 Task: Find connections with filter location Wittstock with filter topic #linkedinnetworkingwith filter profile language French with filter current company Gameloft with filter school Medi-Caps University with filter industry Writing and Editing with filter service category Life Insurance with filter keywords title Medical Laboratory Tech
Action: Mouse moved to (472, 71)
Screenshot: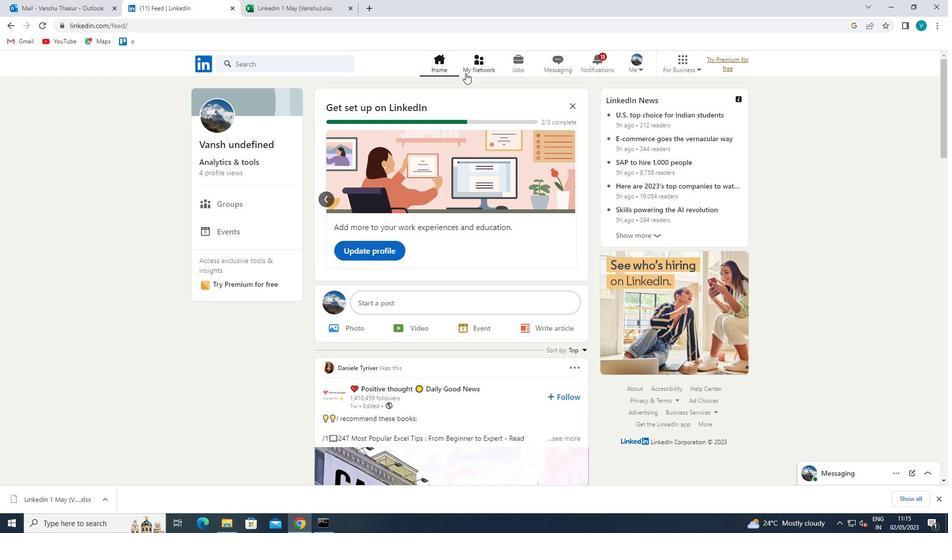 
Action: Mouse pressed left at (472, 71)
Screenshot: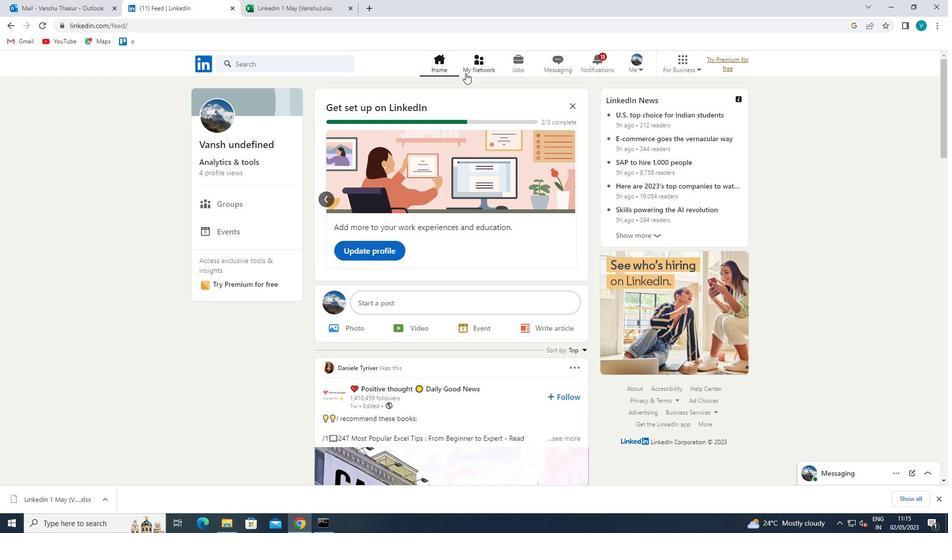 
Action: Mouse moved to (476, 65)
Screenshot: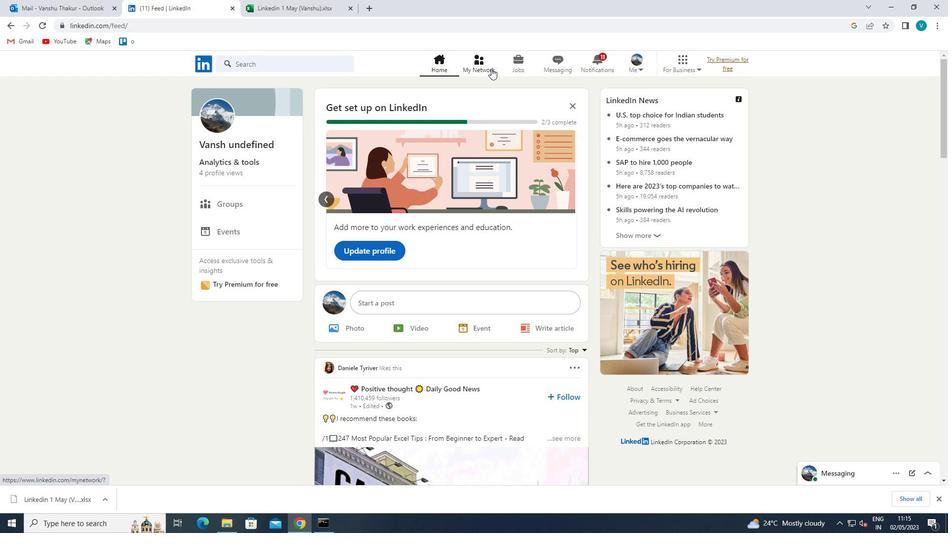 
Action: Mouse pressed left at (476, 65)
Screenshot: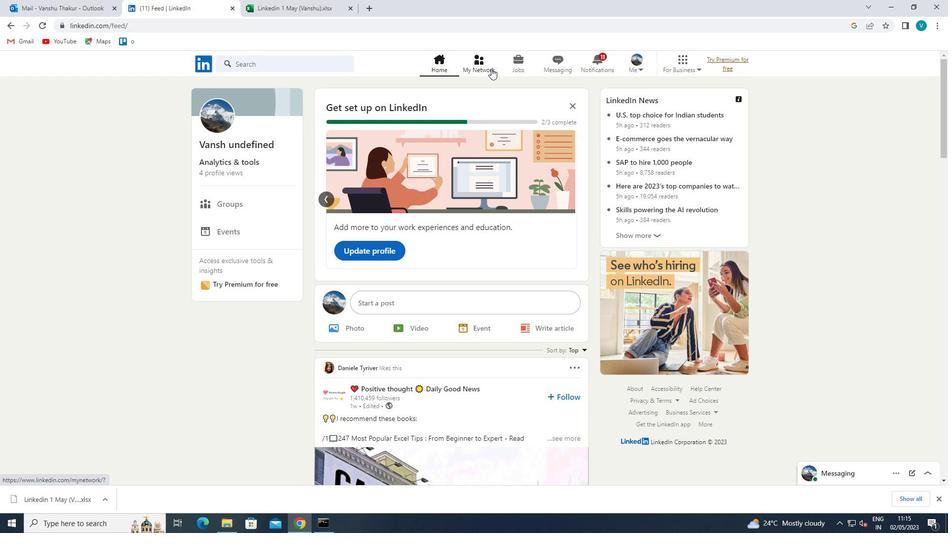 
Action: Mouse moved to (281, 126)
Screenshot: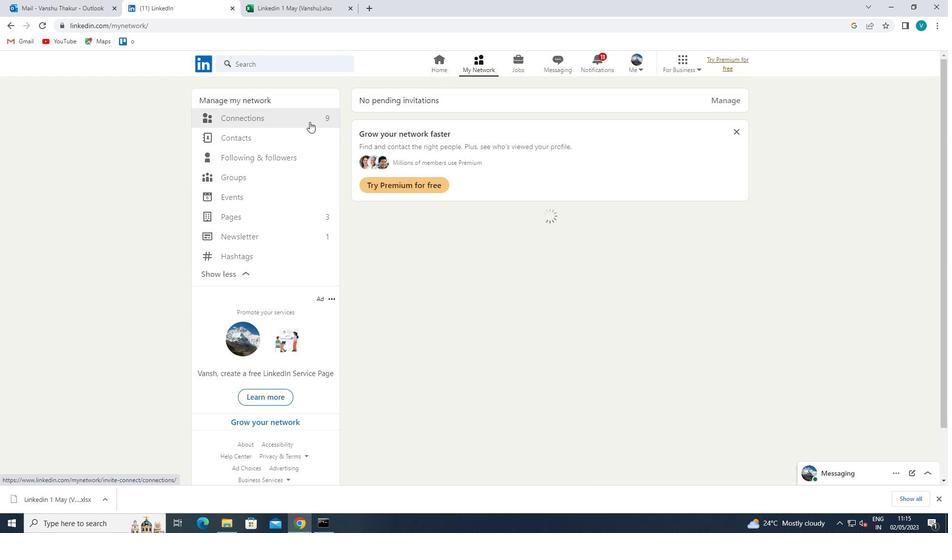 
Action: Mouse pressed left at (281, 126)
Screenshot: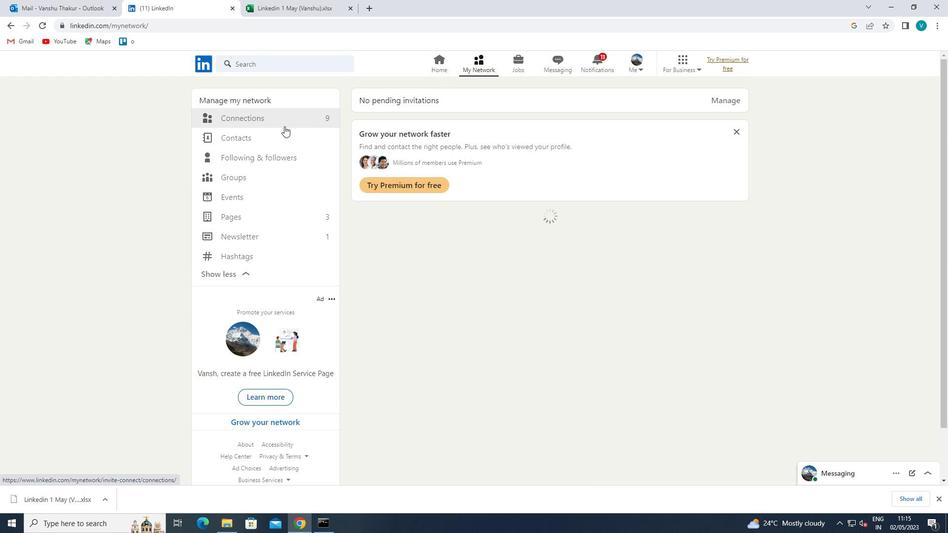 
Action: Mouse moved to (305, 114)
Screenshot: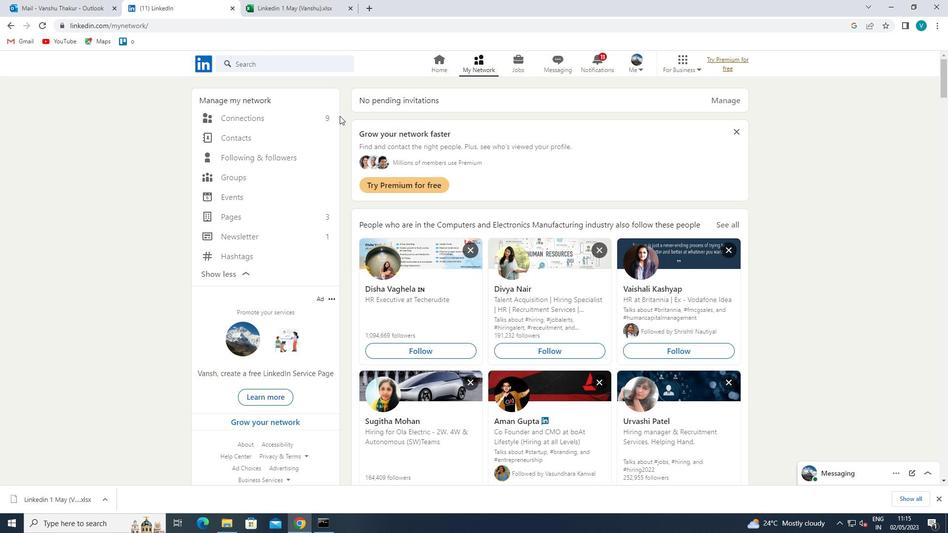 
Action: Mouse pressed left at (305, 114)
Screenshot: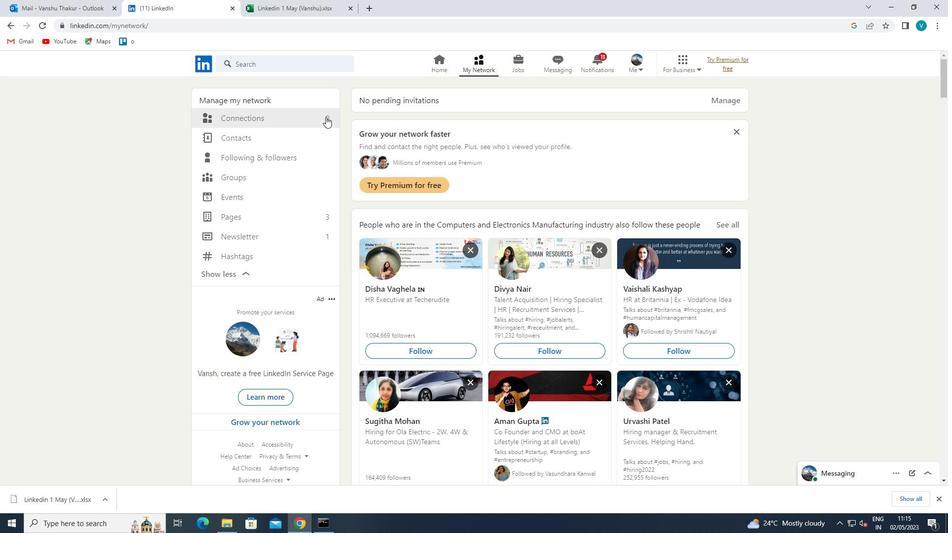 
Action: Mouse moved to (566, 114)
Screenshot: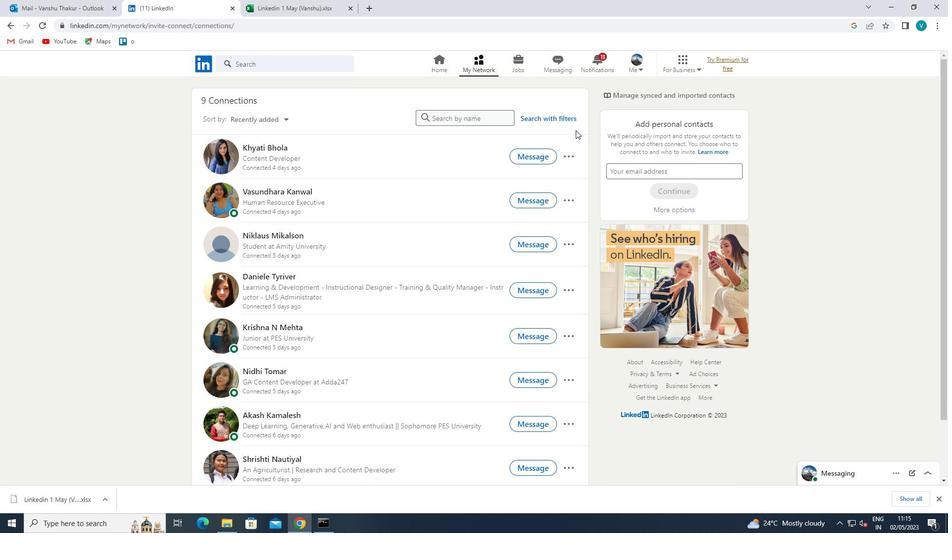 
Action: Mouse pressed left at (566, 114)
Screenshot: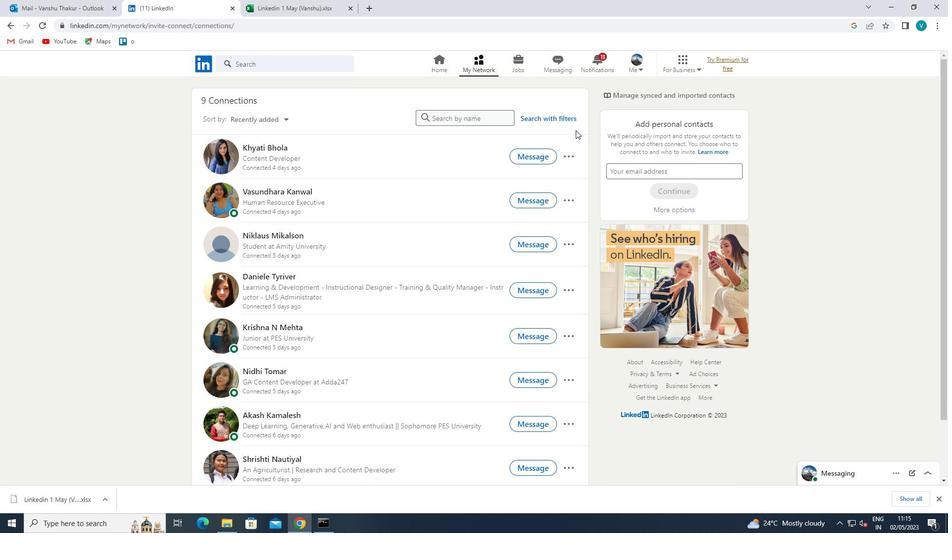 
Action: Mouse moved to (466, 90)
Screenshot: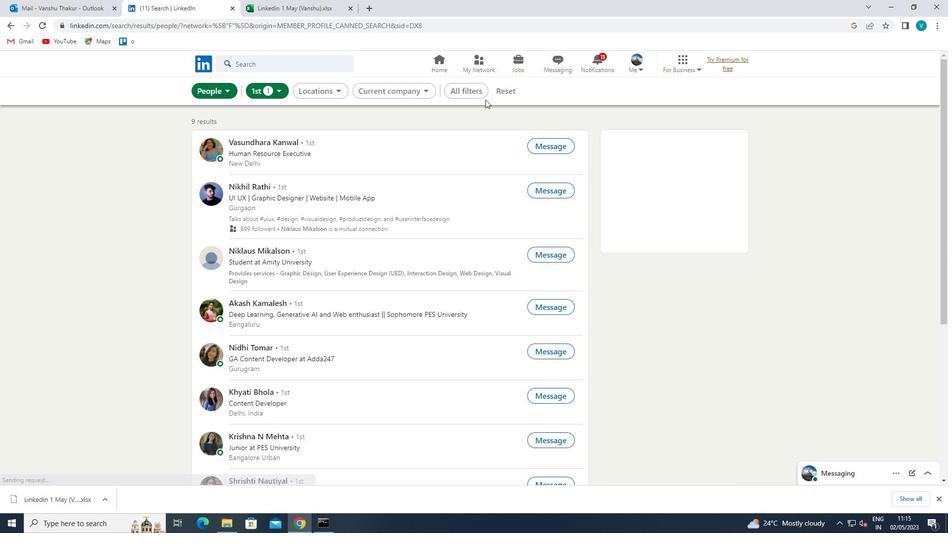 
Action: Mouse pressed left at (466, 90)
Screenshot: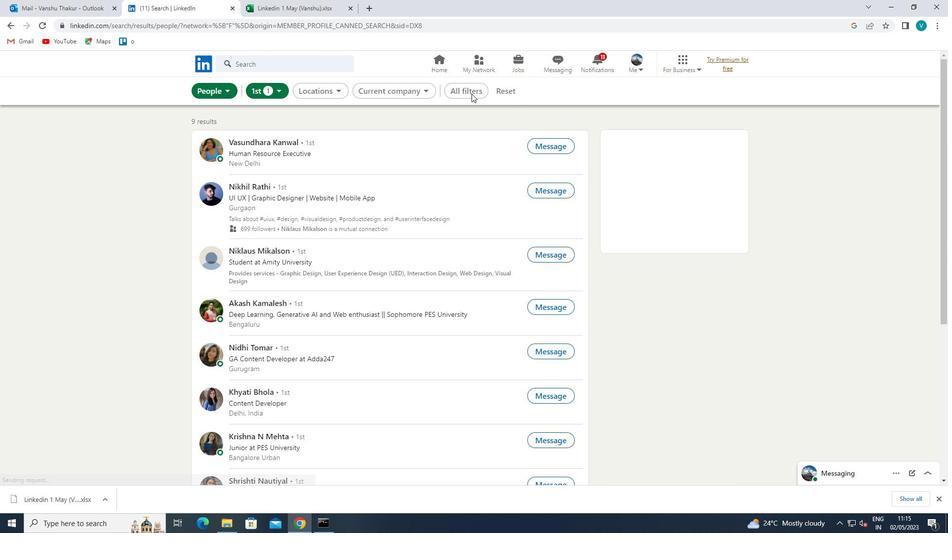 
Action: Mouse moved to (758, 198)
Screenshot: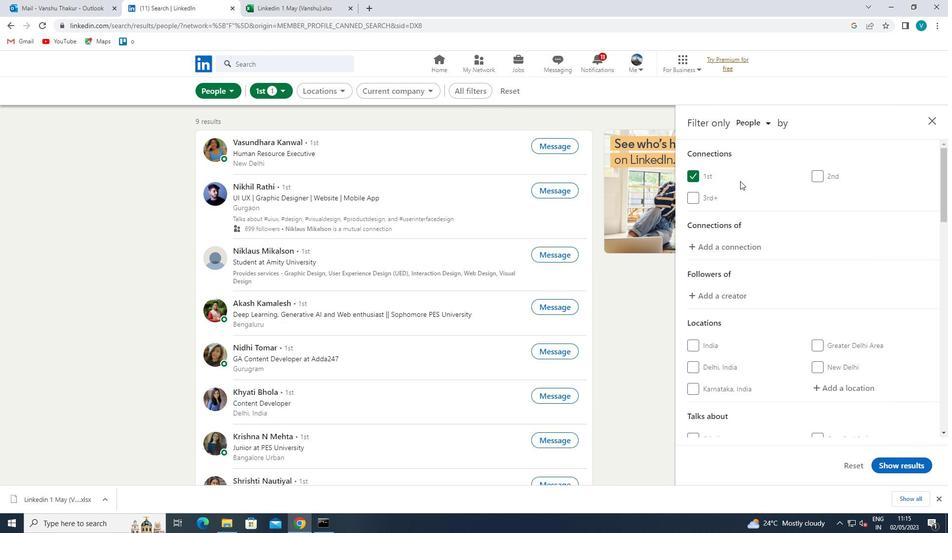 
Action: Mouse scrolled (758, 198) with delta (0, 0)
Screenshot: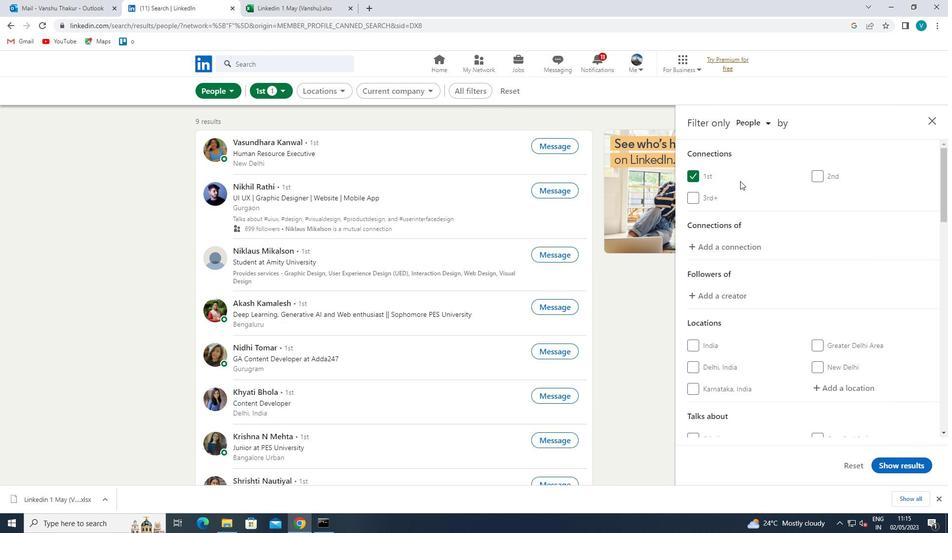
Action: Mouse moved to (761, 200)
Screenshot: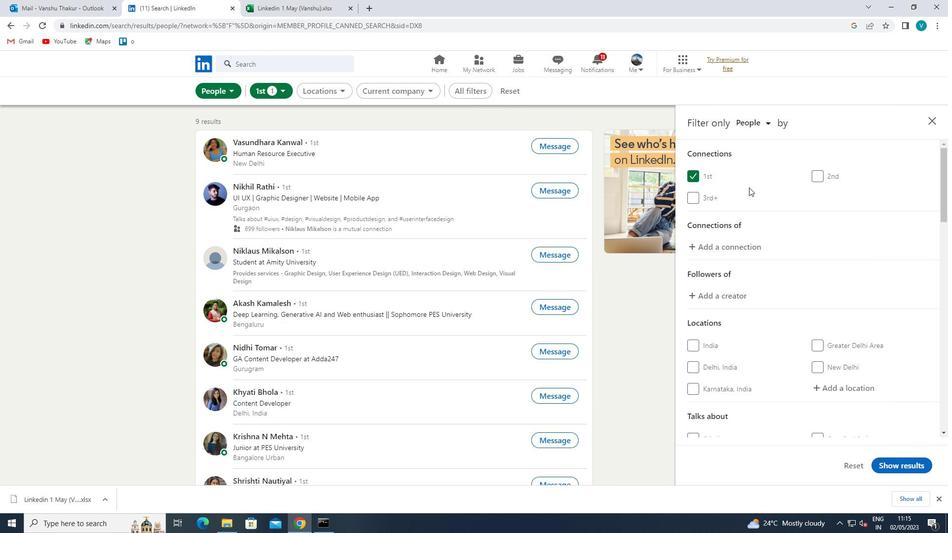 
Action: Mouse scrolled (761, 200) with delta (0, 0)
Screenshot: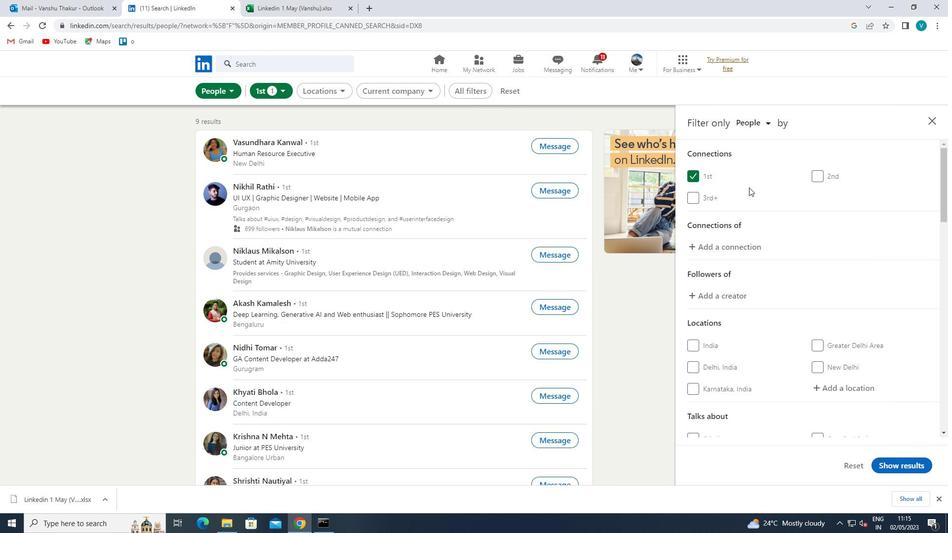 
Action: Mouse moved to (764, 202)
Screenshot: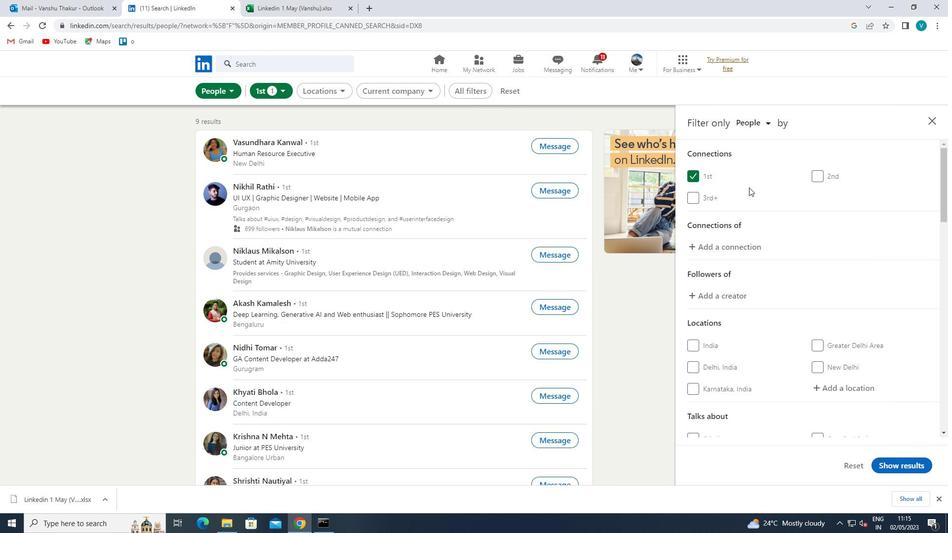 
Action: Mouse scrolled (764, 202) with delta (0, 0)
Screenshot: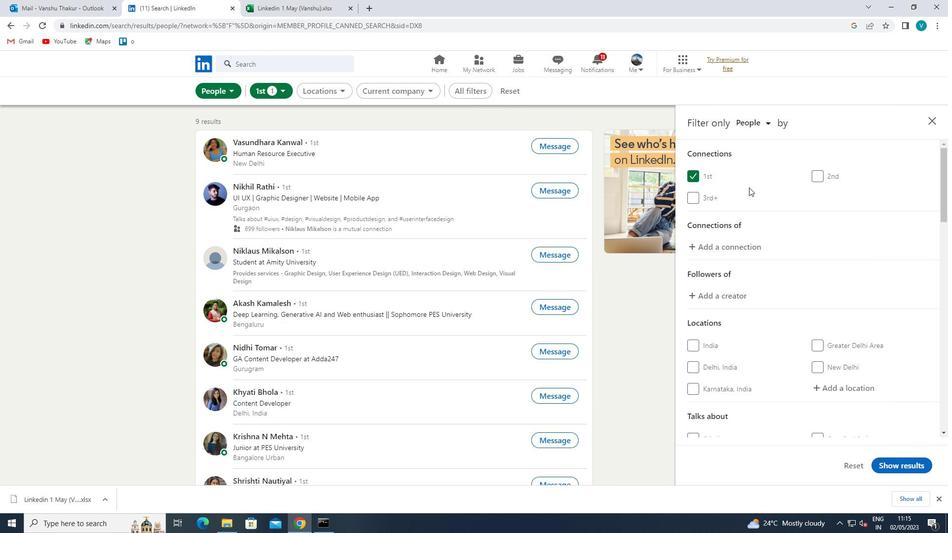 
Action: Mouse moved to (823, 239)
Screenshot: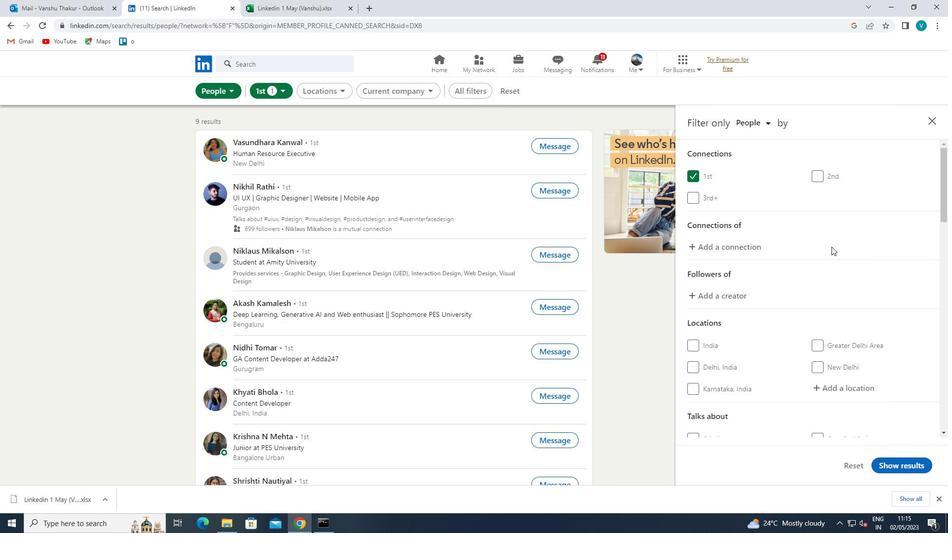 
Action: Mouse scrolled (823, 239) with delta (0, 0)
Screenshot: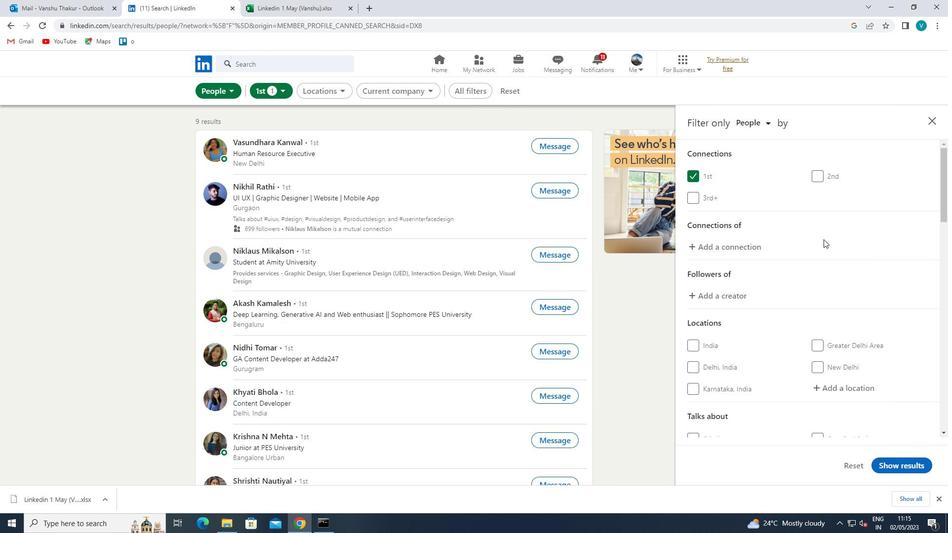 
Action: Mouse scrolled (823, 239) with delta (0, 0)
Screenshot: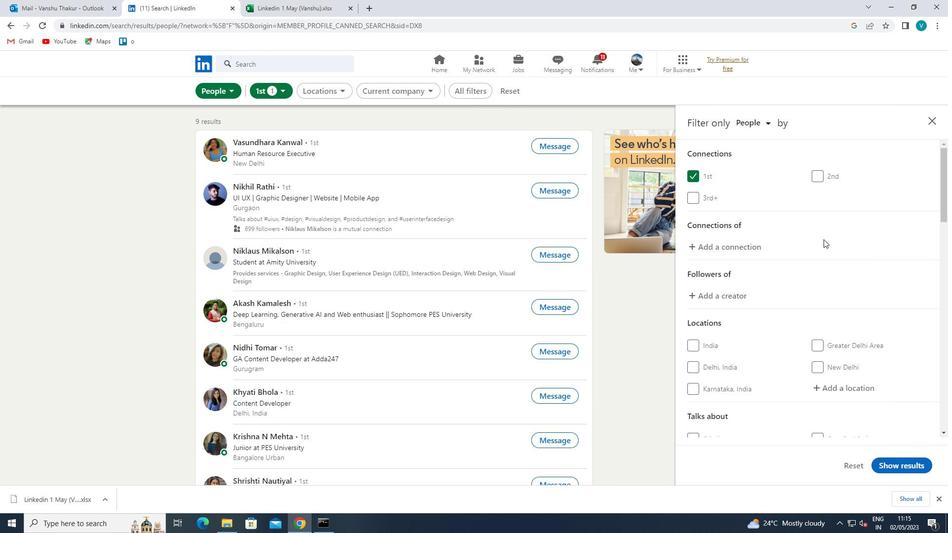 
Action: Mouse moved to (828, 238)
Screenshot: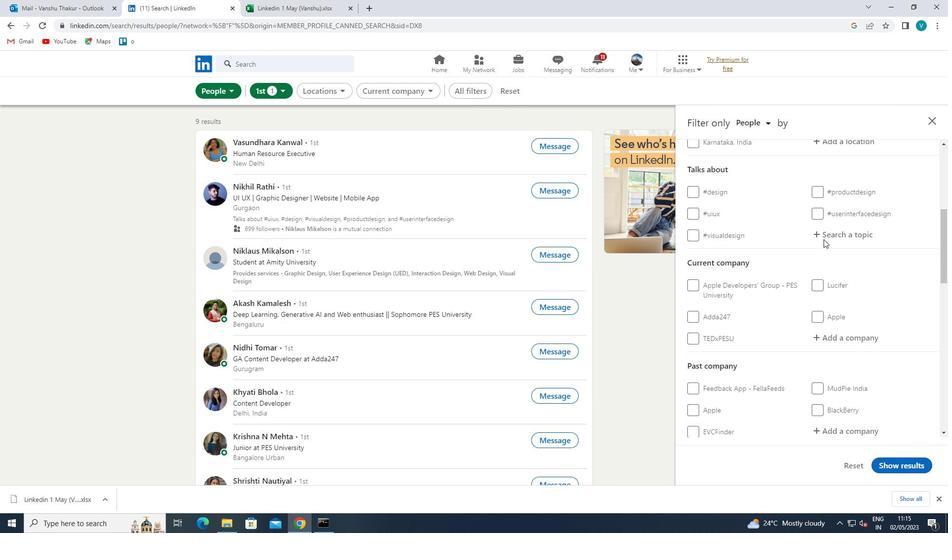 
Action: Mouse scrolled (828, 239) with delta (0, 0)
Screenshot: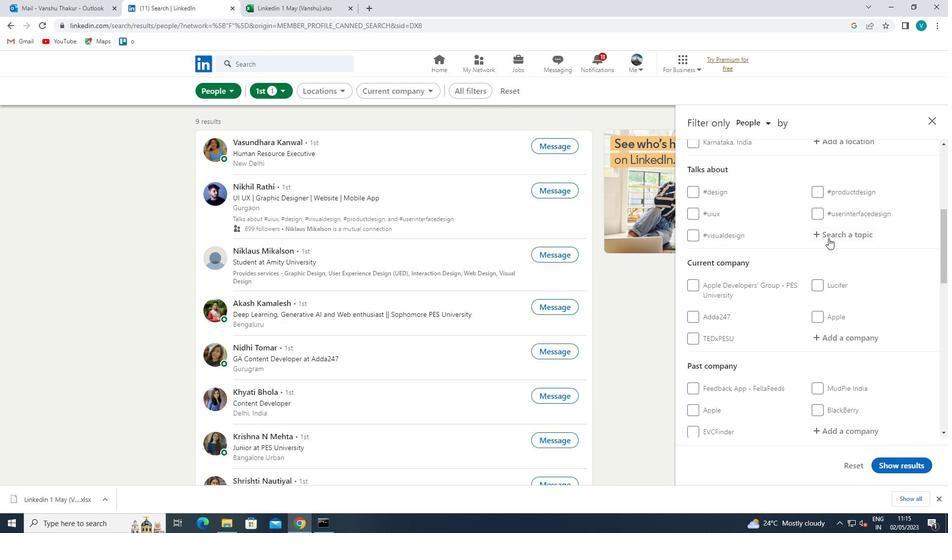 
Action: Mouse moved to (828, 238)
Screenshot: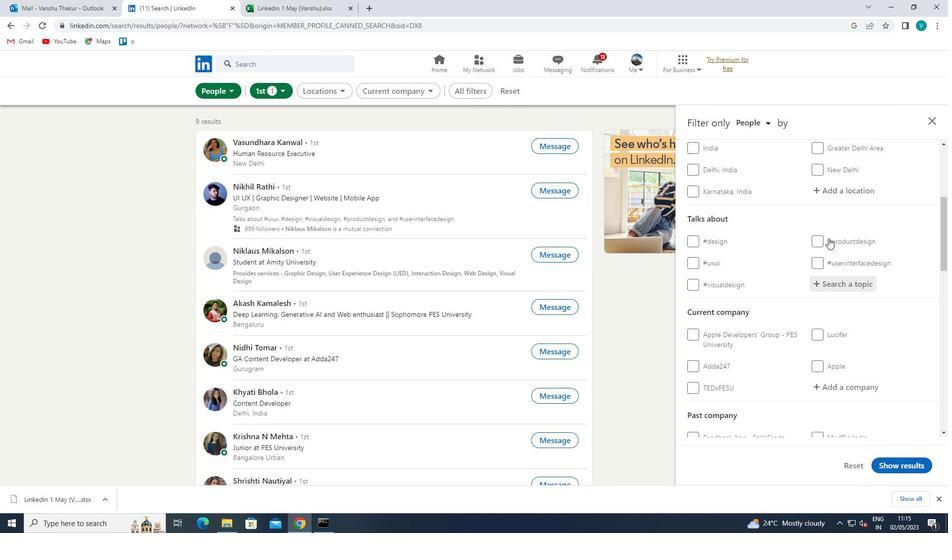 
Action: Mouse scrolled (828, 238) with delta (0, 0)
Screenshot: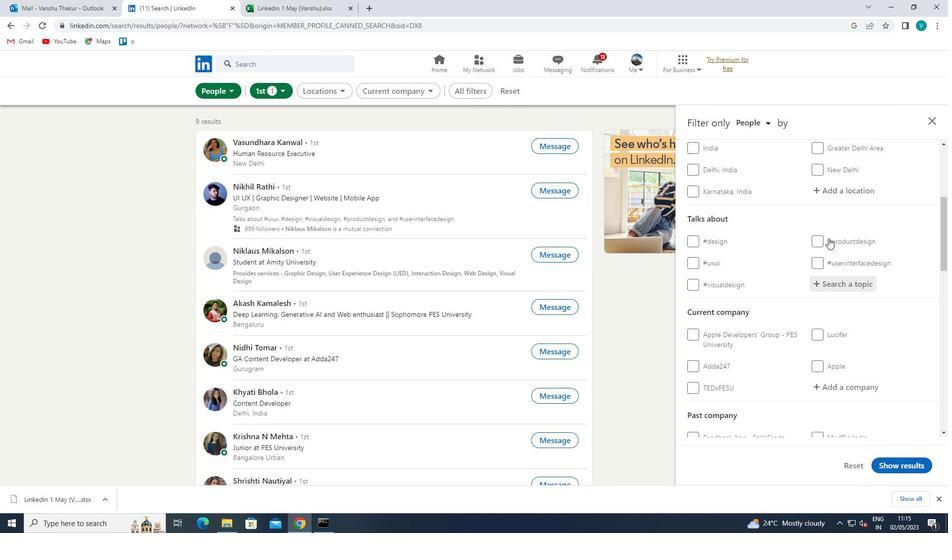 
Action: Mouse scrolled (828, 238) with delta (0, 0)
Screenshot: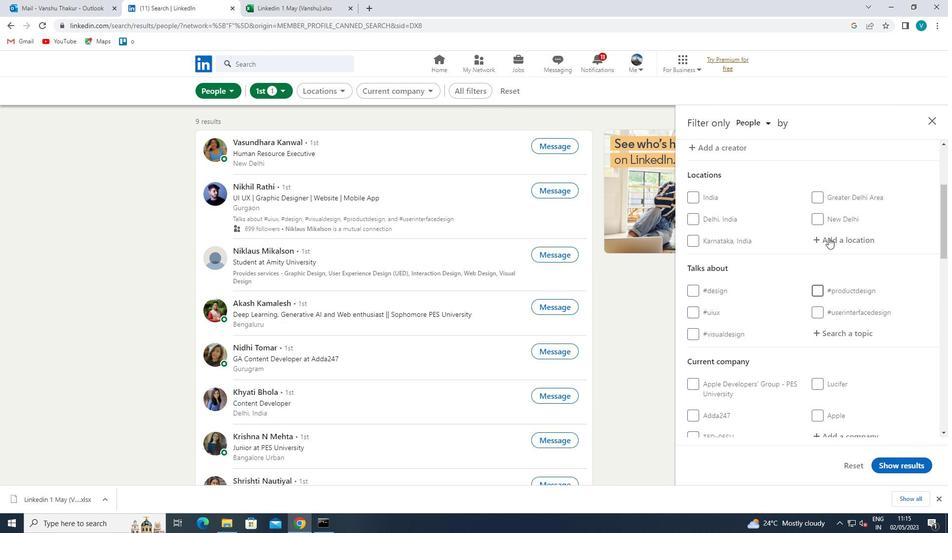 
Action: Mouse moved to (856, 280)
Screenshot: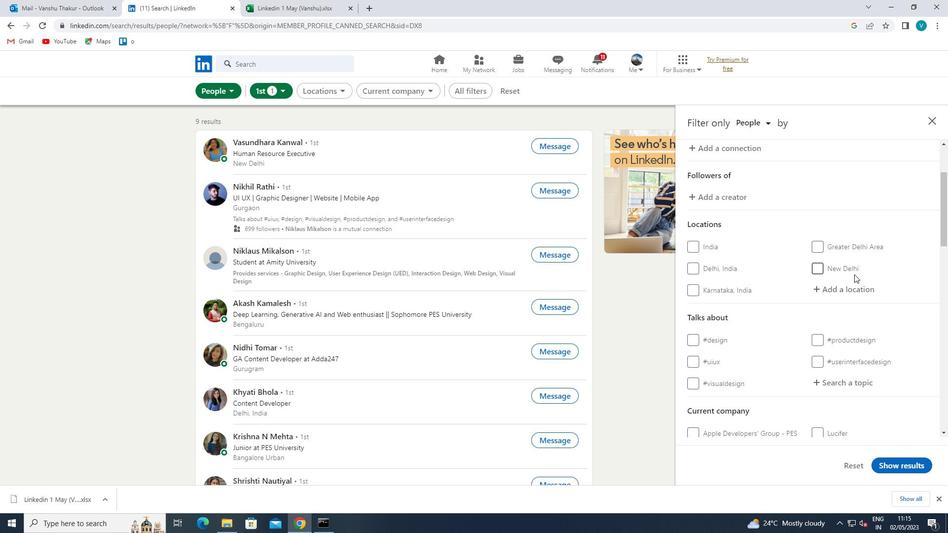 
Action: Mouse pressed left at (856, 280)
Screenshot: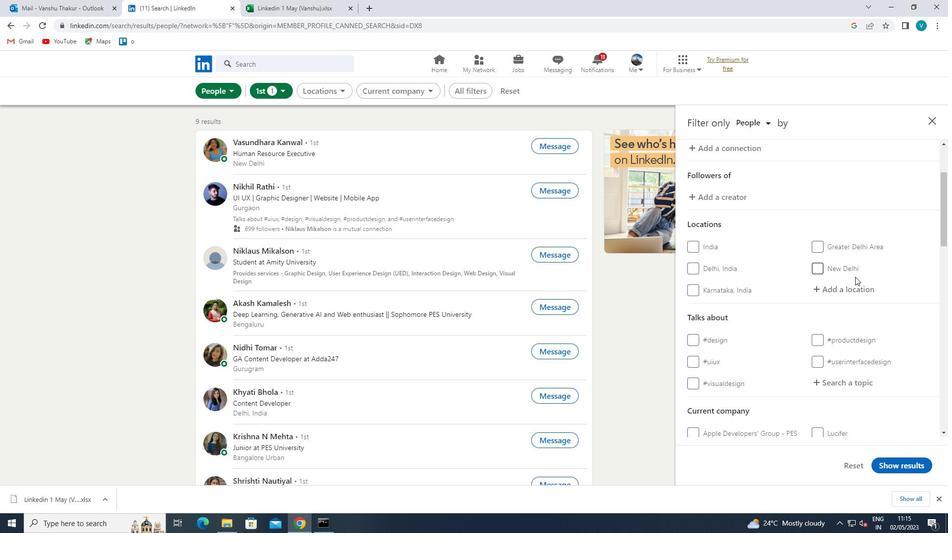 
Action: Mouse moved to (861, 290)
Screenshot: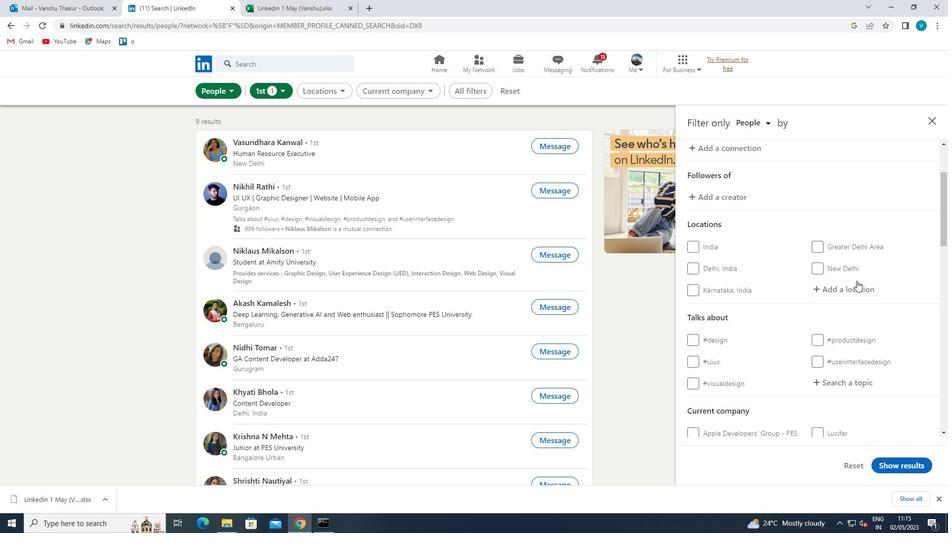 
Action: Mouse pressed left at (861, 290)
Screenshot: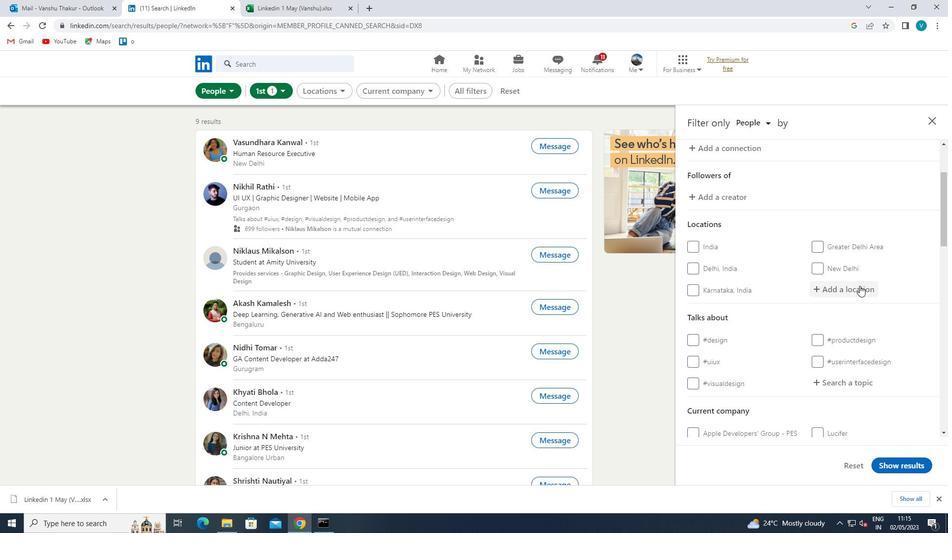 
Action: Mouse moved to (511, 369)
Screenshot: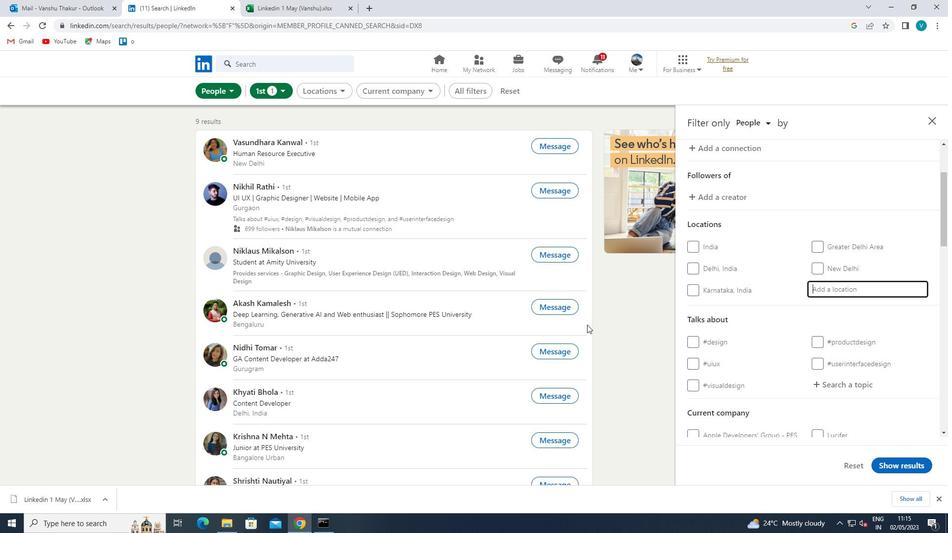 
Action: Key pressed <Key.shift>WITTSY<Key.backspace>
Screenshot: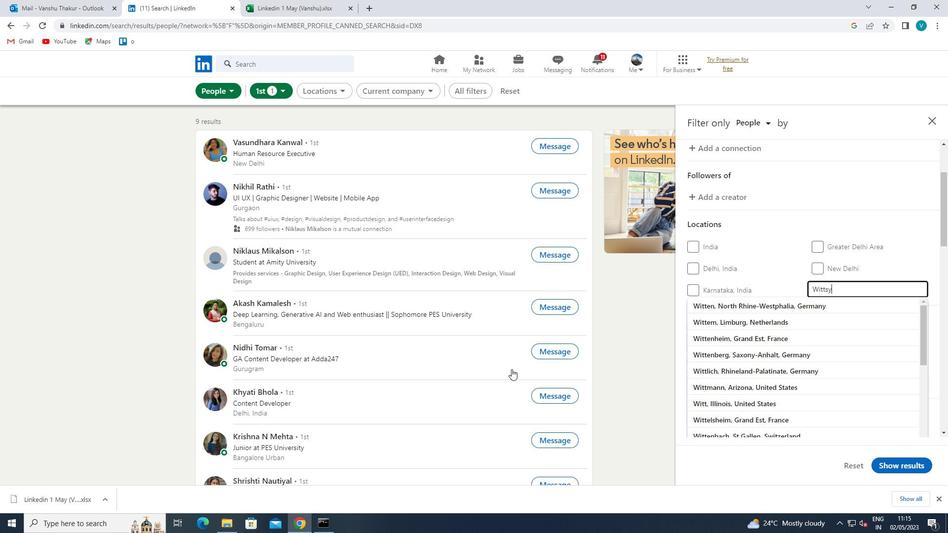 
Action: Mouse moved to (728, 312)
Screenshot: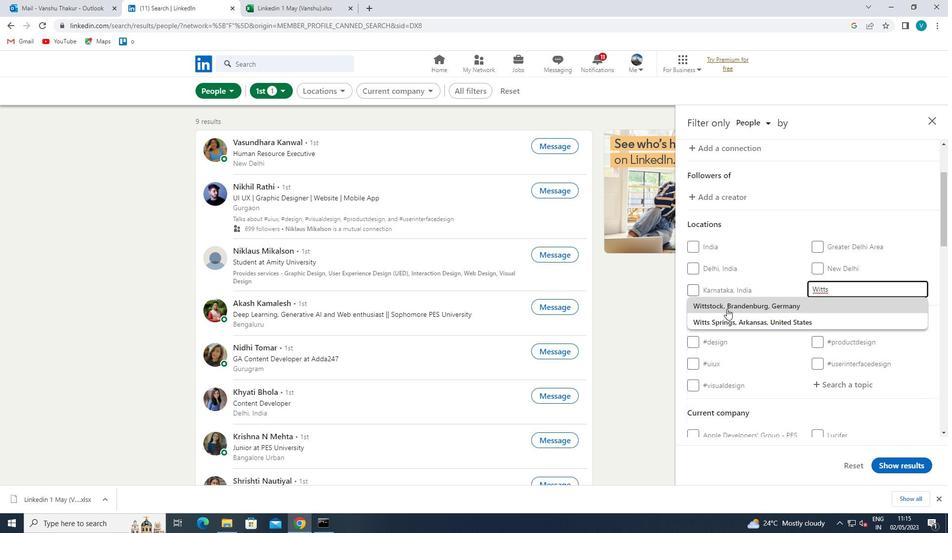
Action: Mouse pressed left at (728, 312)
Screenshot: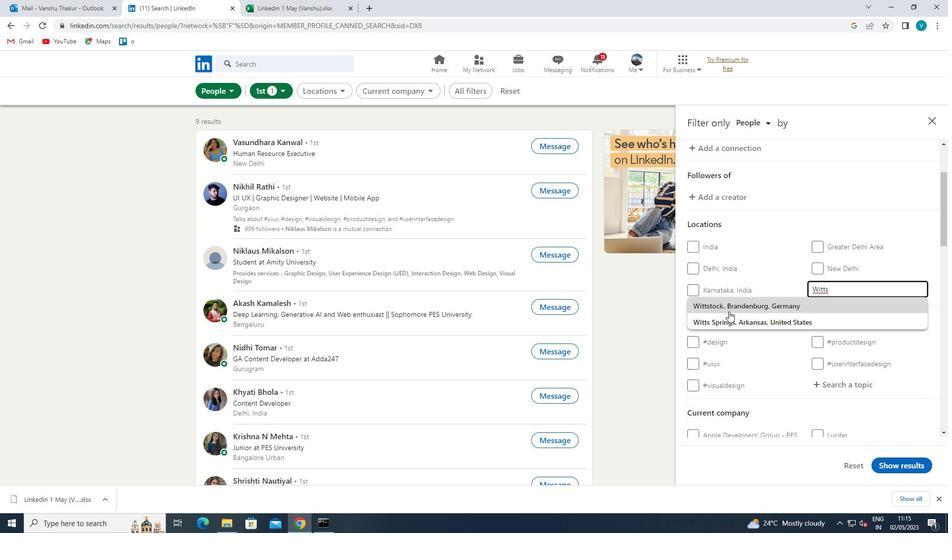 
Action: Mouse moved to (754, 304)
Screenshot: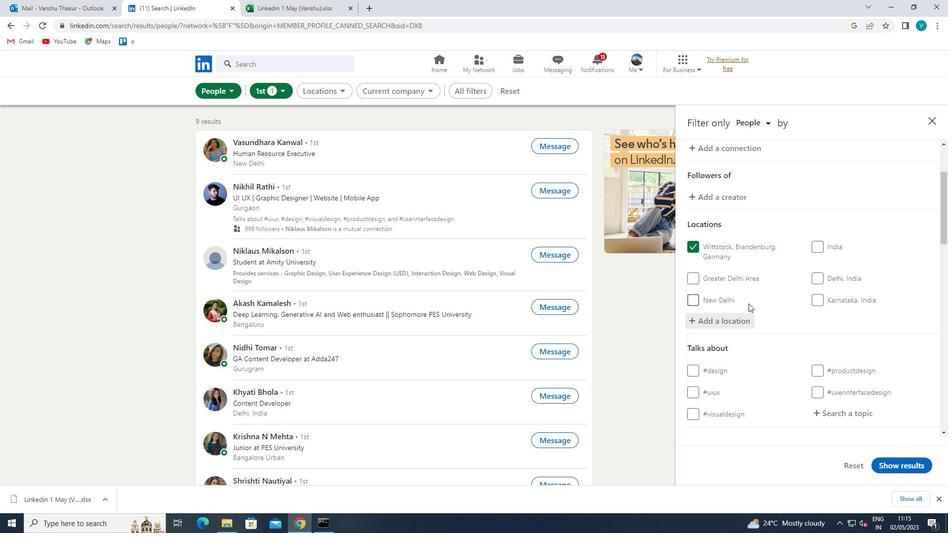 
Action: Mouse scrolled (754, 303) with delta (0, 0)
Screenshot: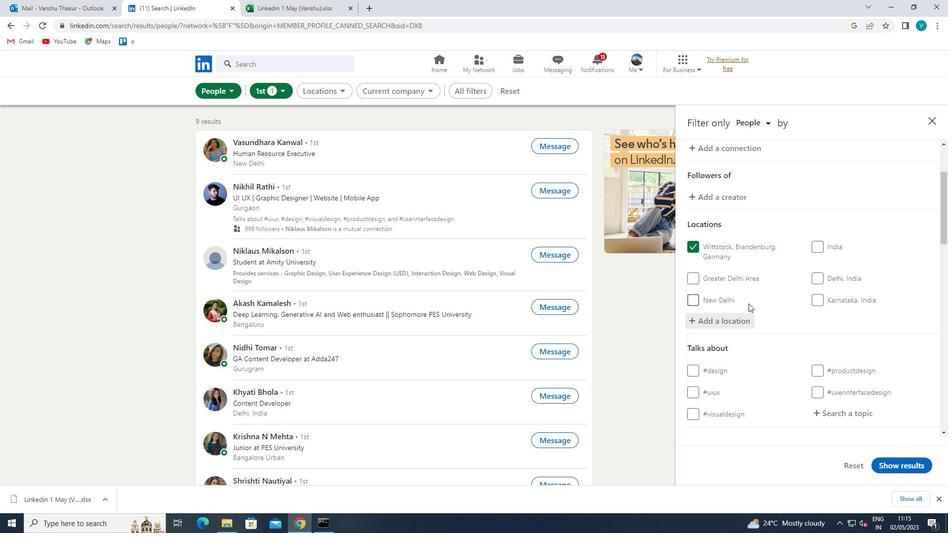 
Action: Mouse scrolled (754, 303) with delta (0, 0)
Screenshot: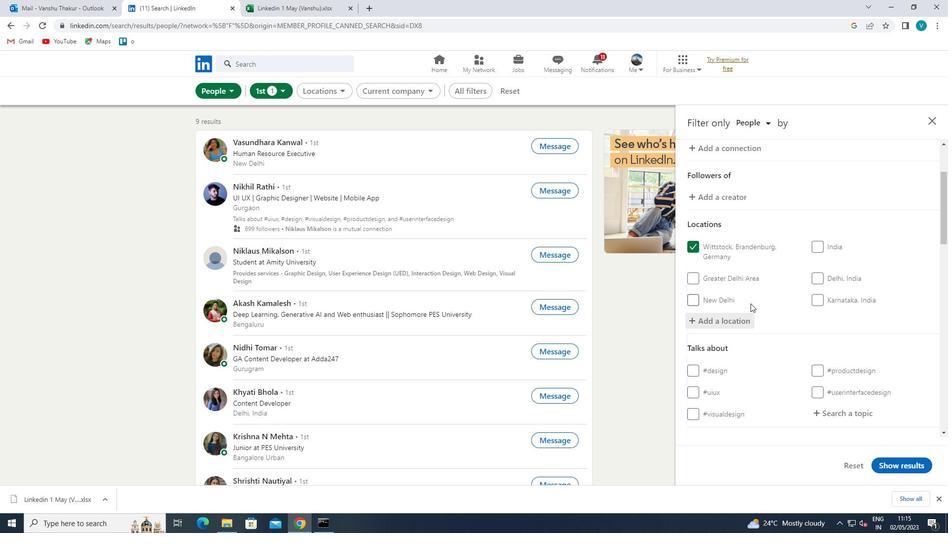
Action: Mouse moved to (842, 315)
Screenshot: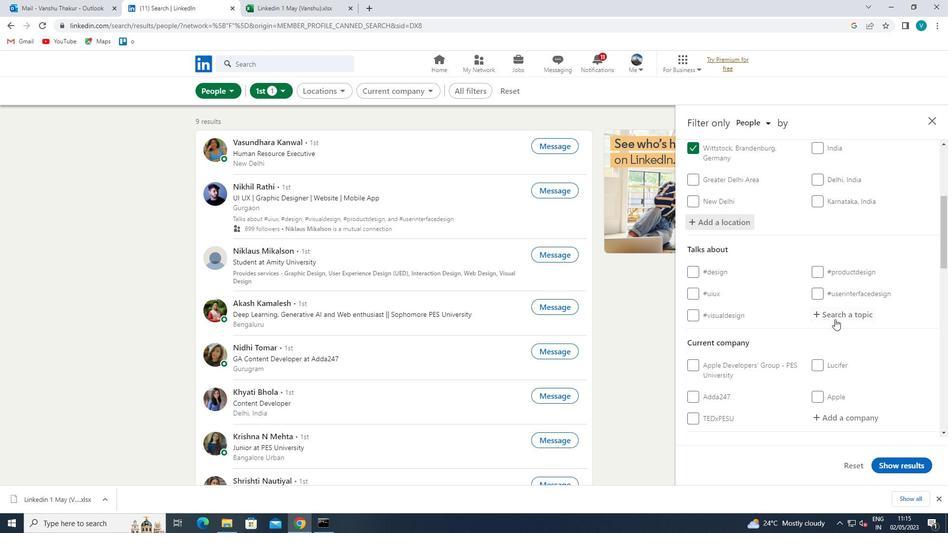 
Action: Mouse pressed left at (842, 315)
Screenshot: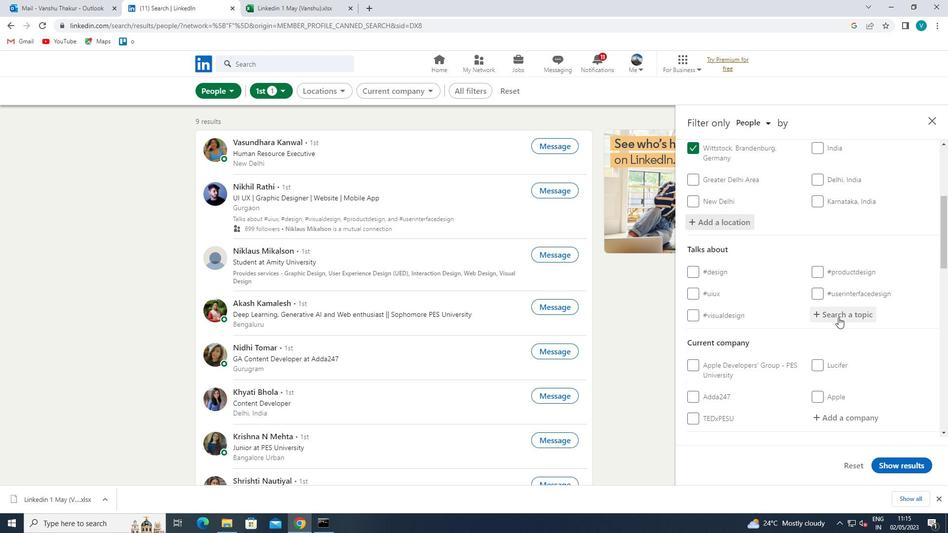 
Action: Mouse moved to (818, 308)
Screenshot: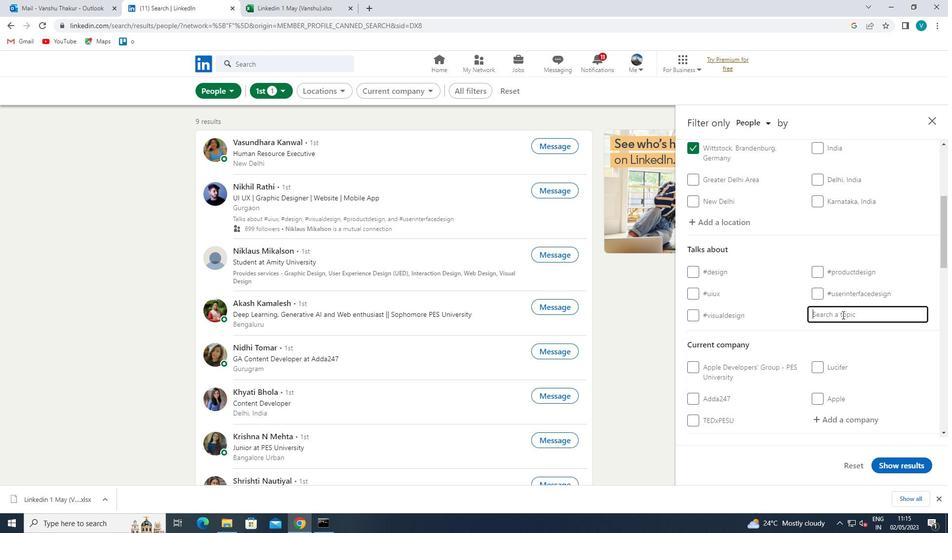 
Action: Key pressed LINKEDIN
Screenshot: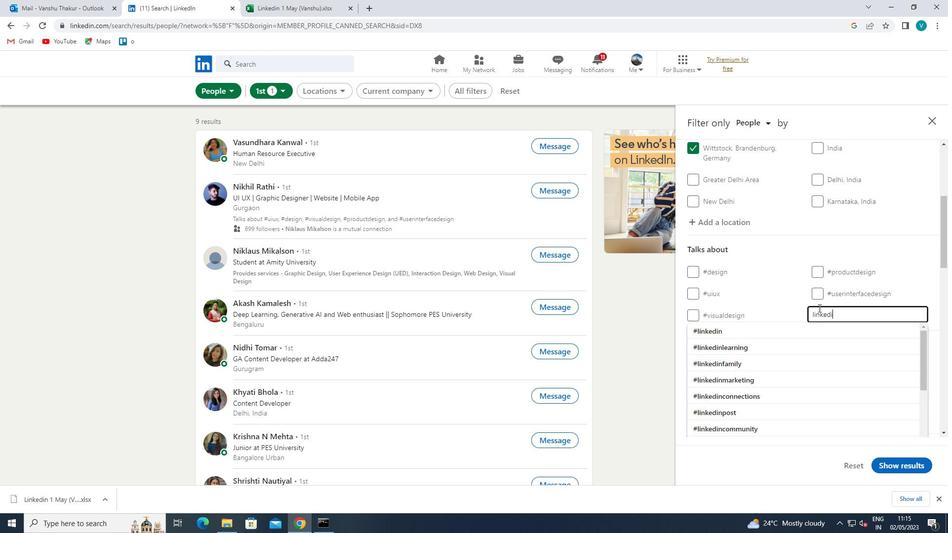 
Action: Mouse moved to (819, 306)
Screenshot: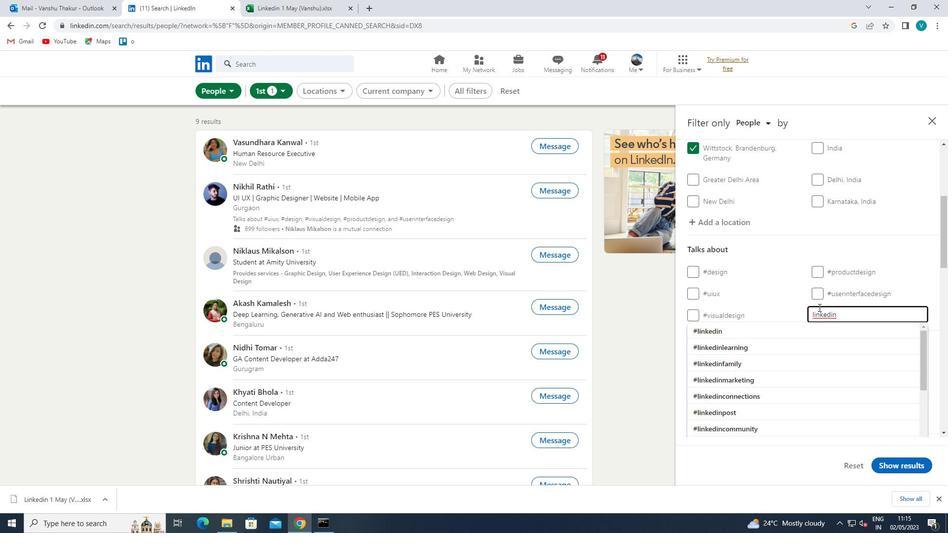 
Action: Key pressed N
Screenshot: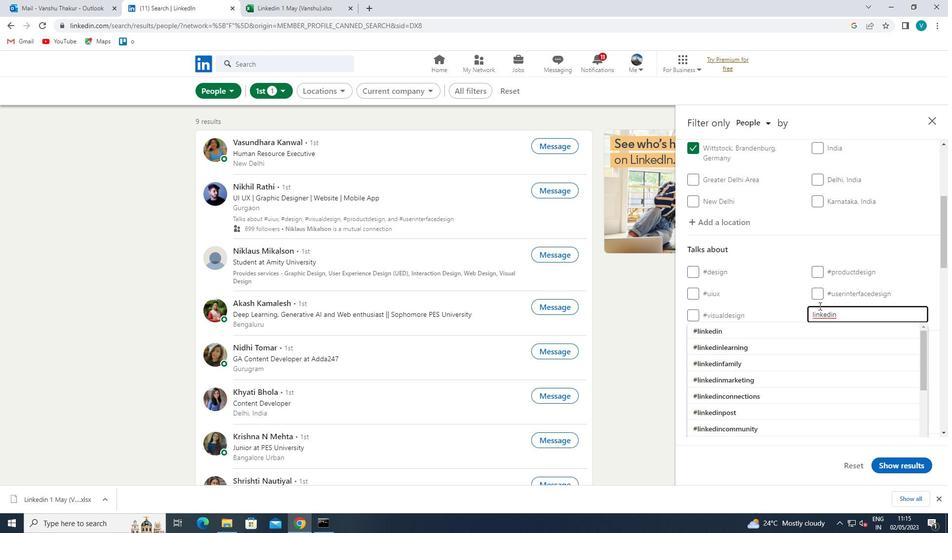 
Action: Mouse moved to (839, 333)
Screenshot: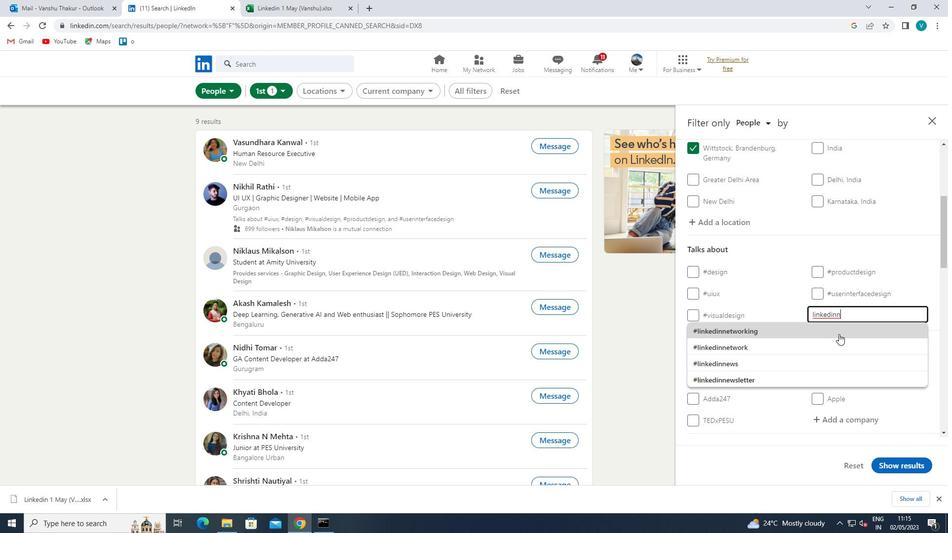 
Action: Mouse pressed left at (839, 333)
Screenshot: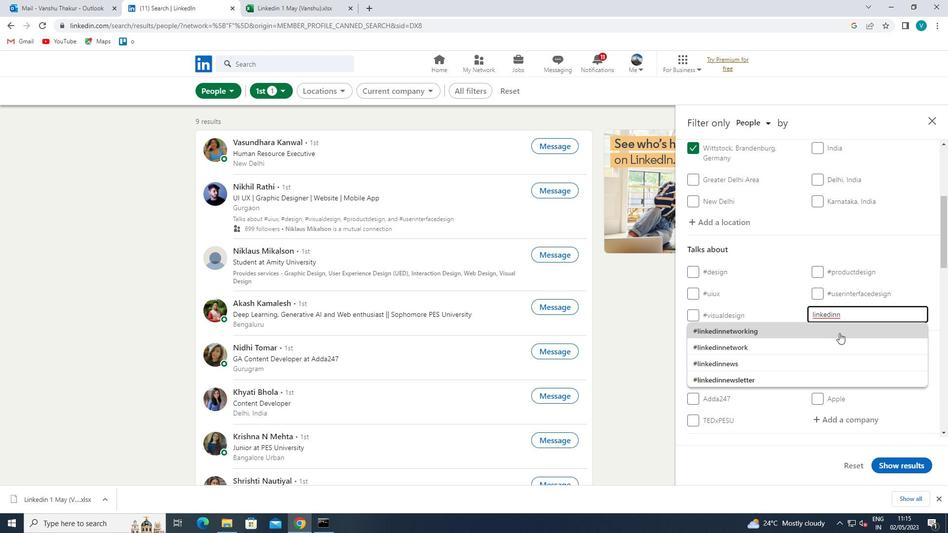 
Action: Mouse scrolled (839, 332) with delta (0, 0)
Screenshot: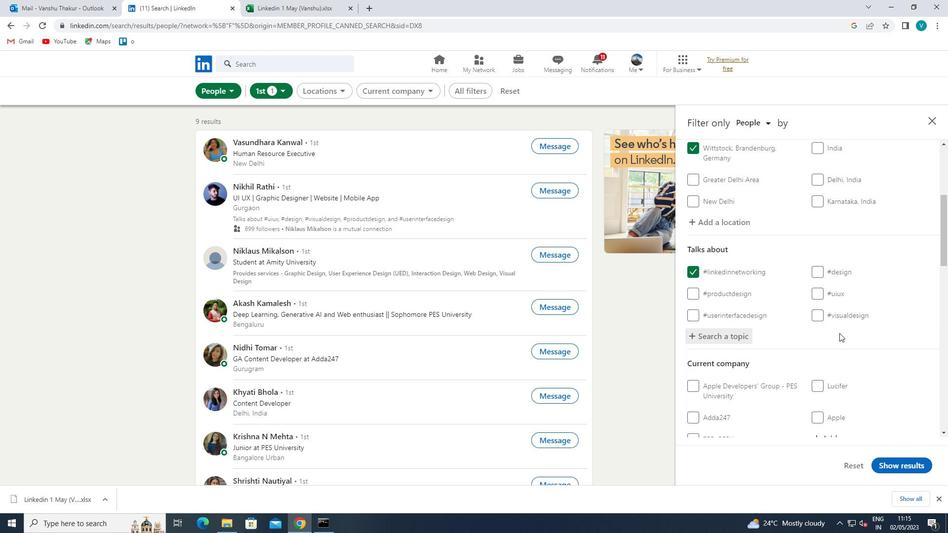 
Action: Mouse scrolled (839, 332) with delta (0, 0)
Screenshot: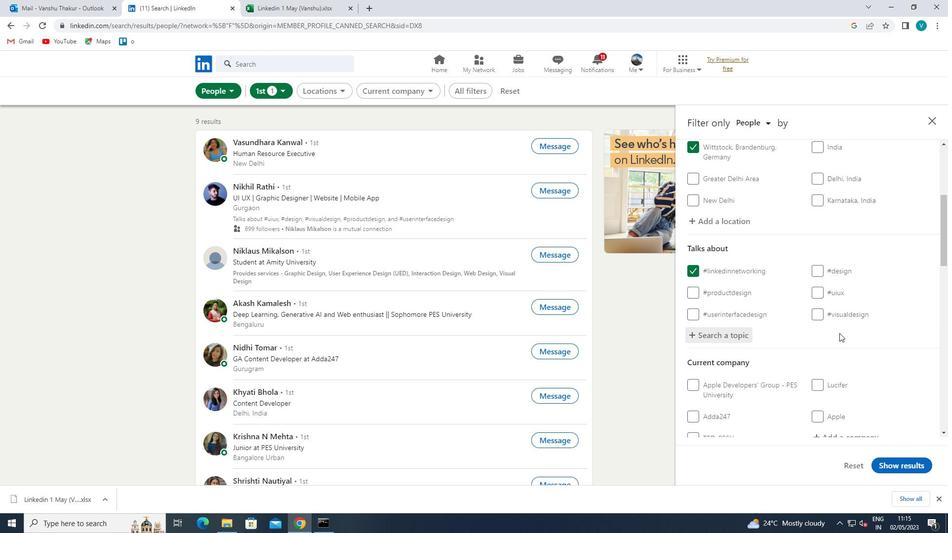
Action: Mouse scrolled (839, 332) with delta (0, 0)
Screenshot: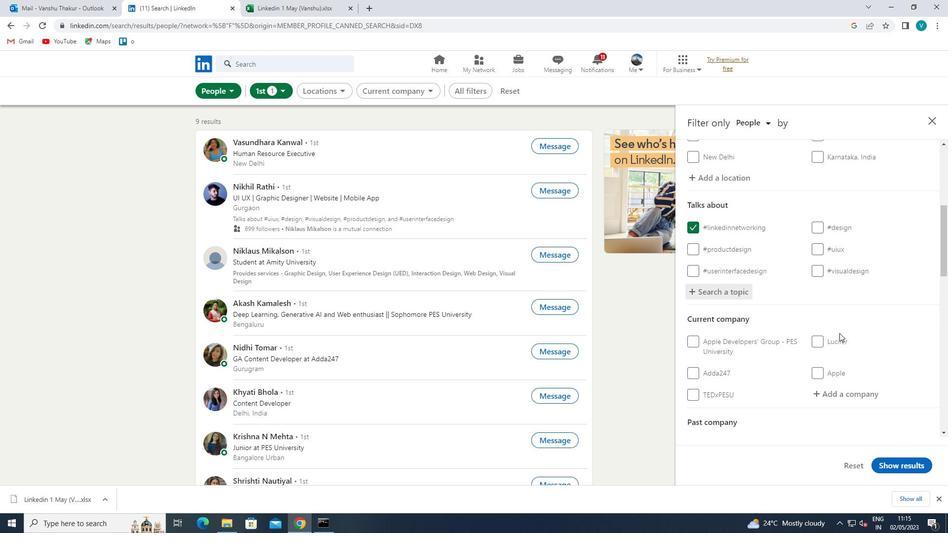 
Action: Mouse moved to (857, 296)
Screenshot: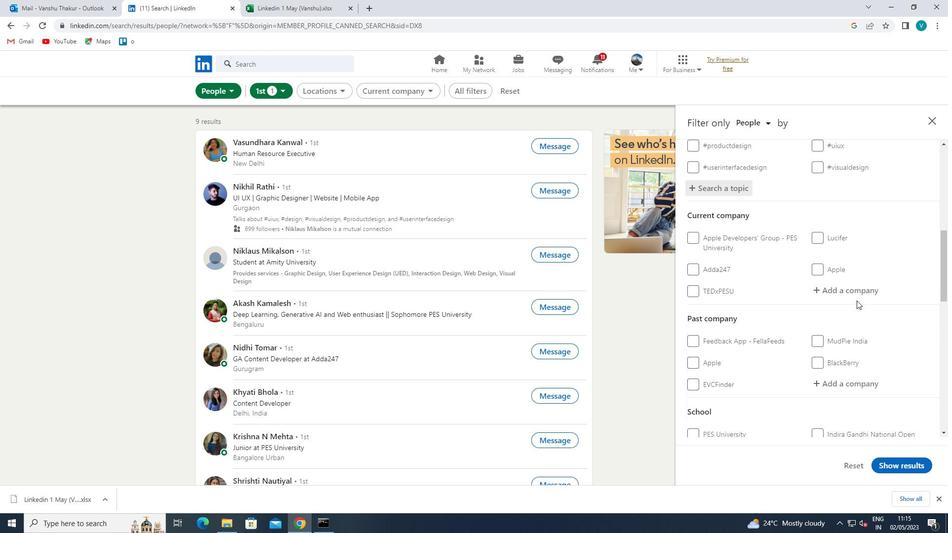 
Action: Mouse pressed left at (857, 296)
Screenshot: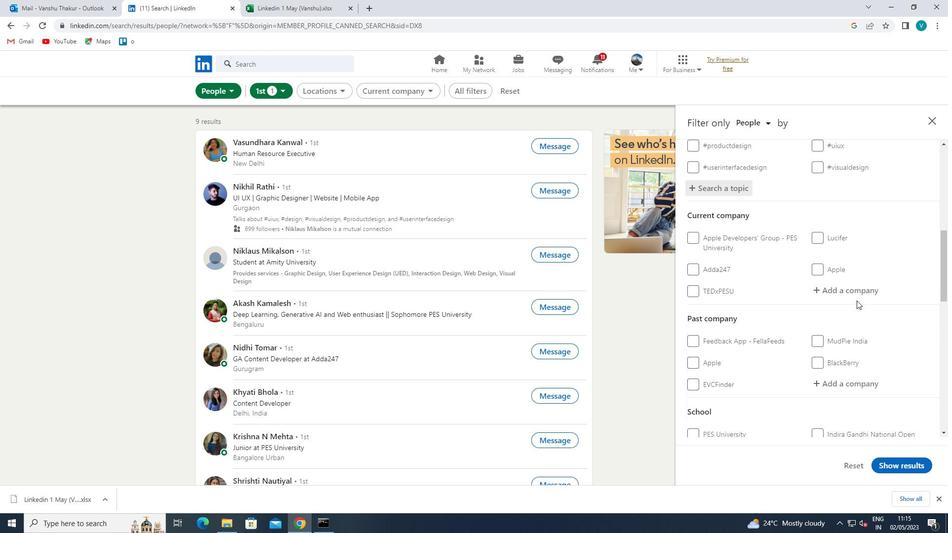 
Action: Mouse moved to (859, 295)
Screenshot: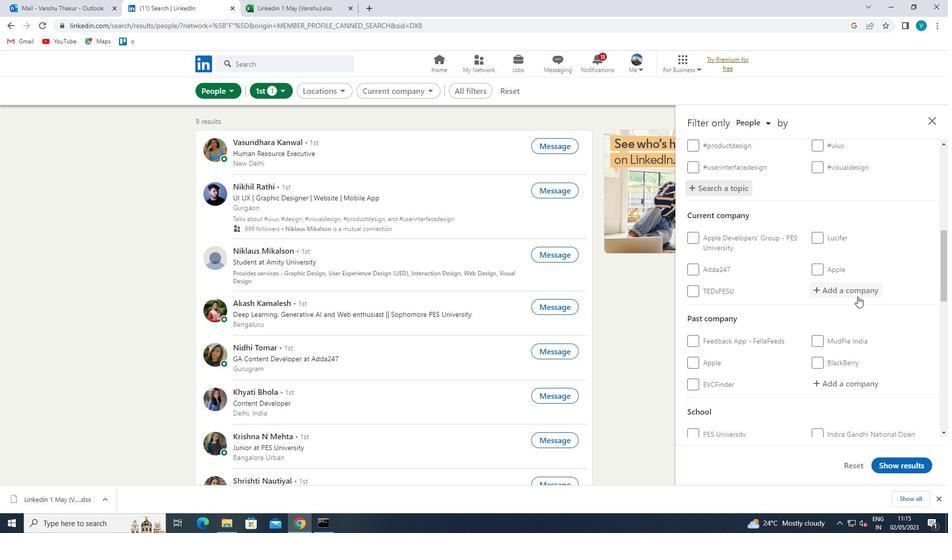 
Action: Key pressed <Key.shift><Key.shift><Key.shift><Key.shift><Key.shift><Key.shift>GAMELOFT<Key.space>
Screenshot: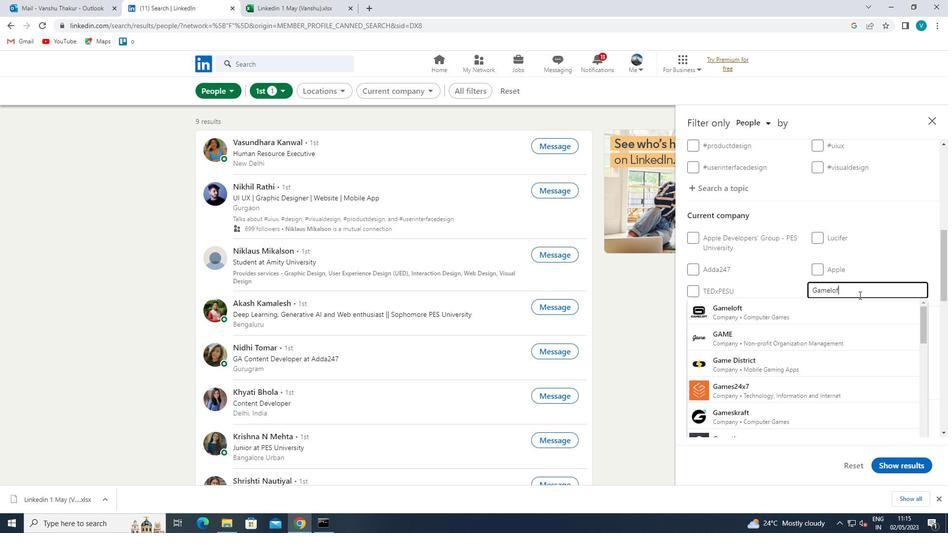 
Action: Mouse moved to (847, 302)
Screenshot: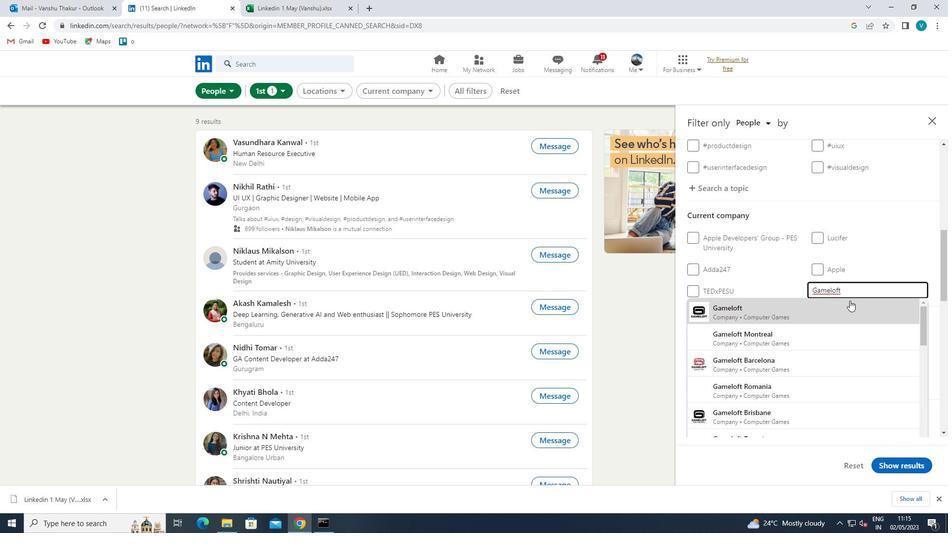 
Action: Mouse pressed left at (847, 302)
Screenshot: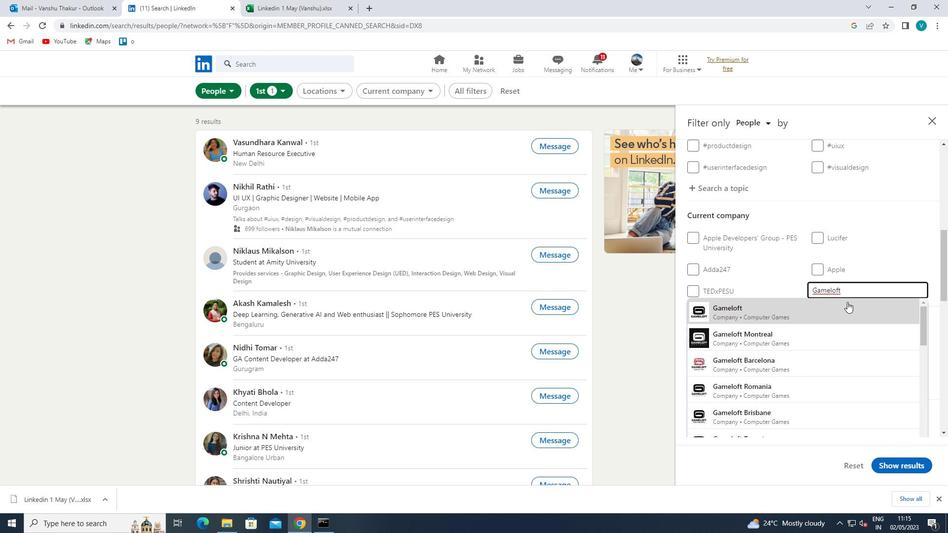 
Action: Mouse scrolled (847, 301) with delta (0, 0)
Screenshot: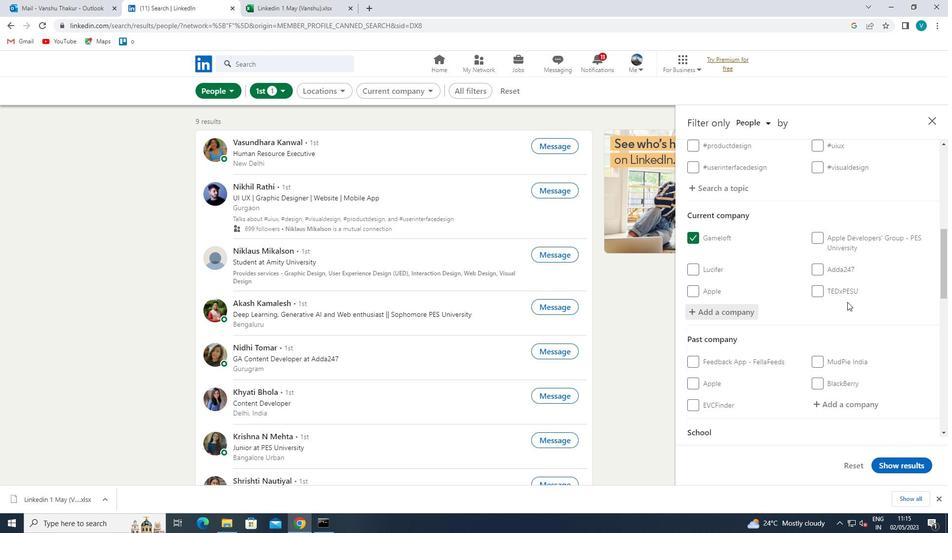 
Action: Mouse scrolled (847, 301) with delta (0, 0)
Screenshot: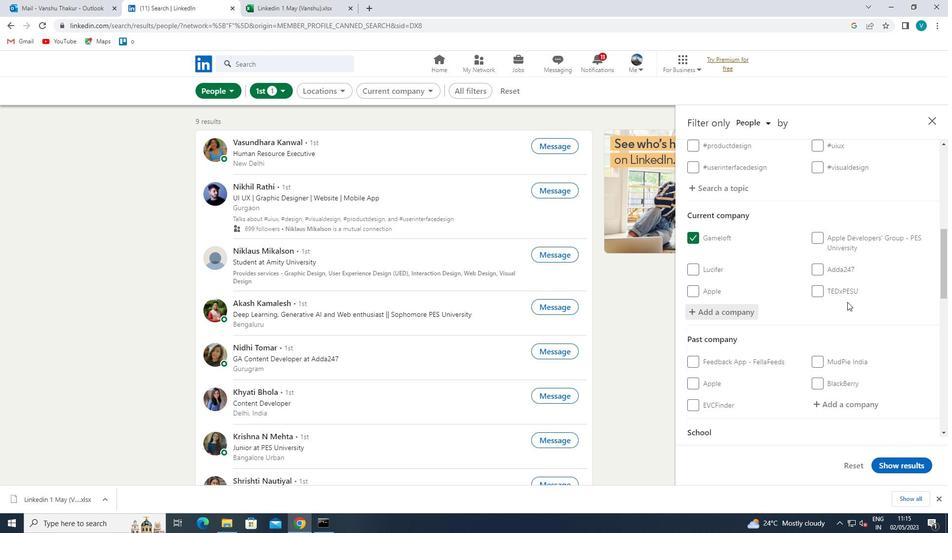 
Action: Mouse scrolled (847, 301) with delta (0, 0)
Screenshot: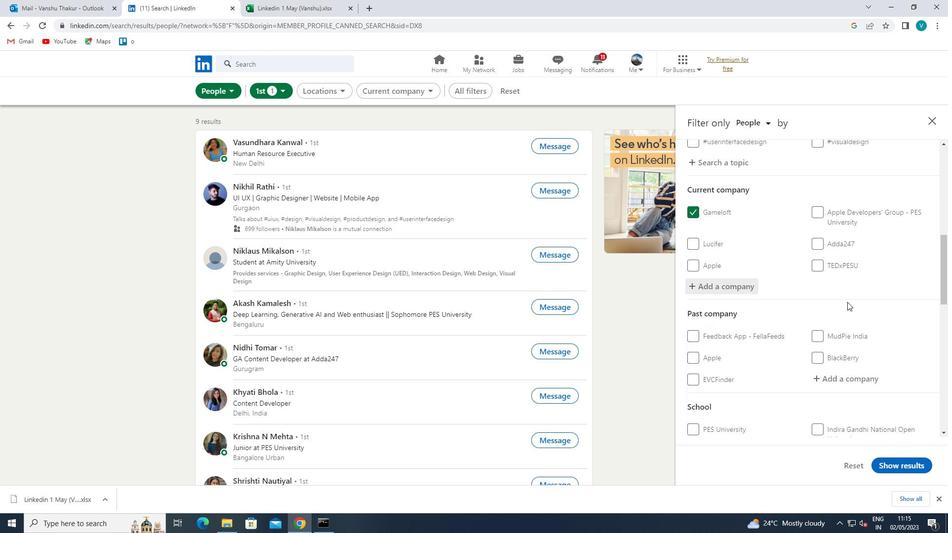 
Action: Mouse scrolled (847, 301) with delta (0, 0)
Screenshot: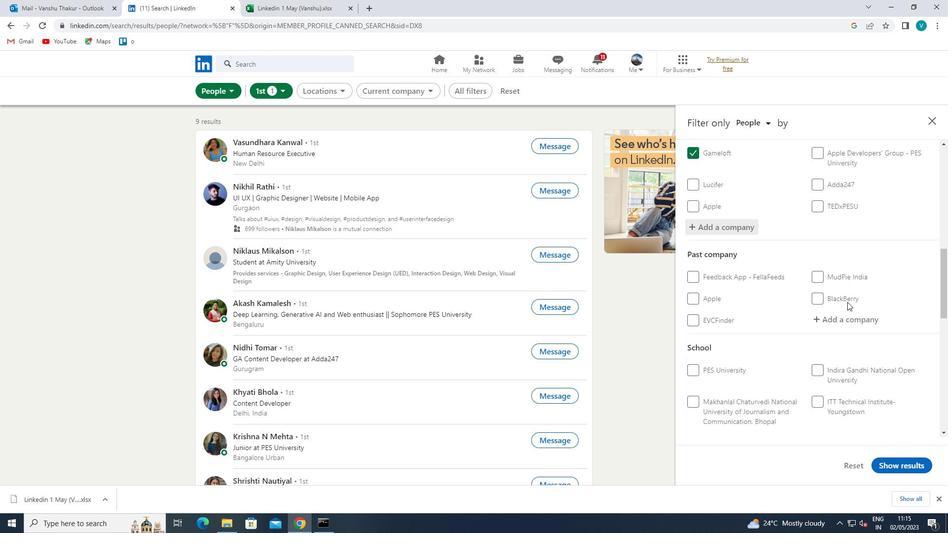 
Action: Mouse scrolled (847, 301) with delta (0, 0)
Screenshot: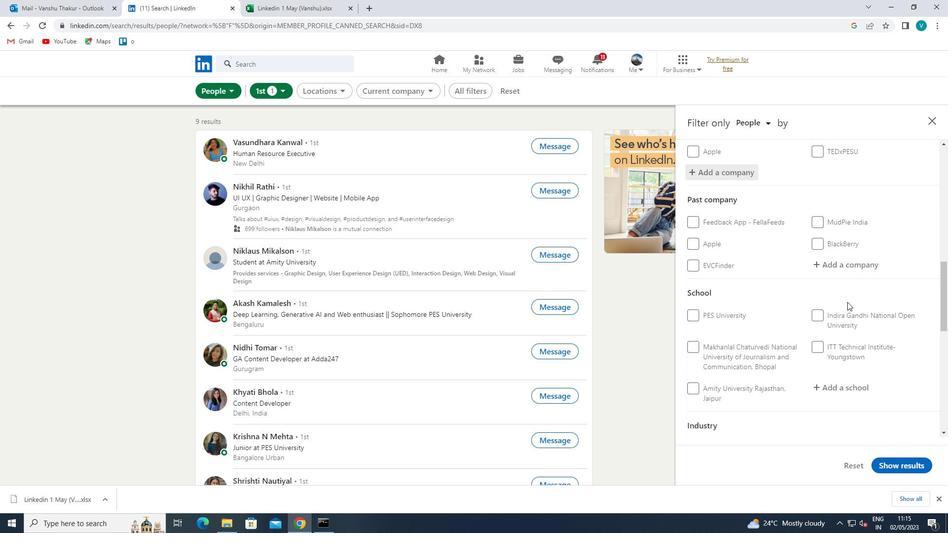 
Action: Mouse moved to (863, 278)
Screenshot: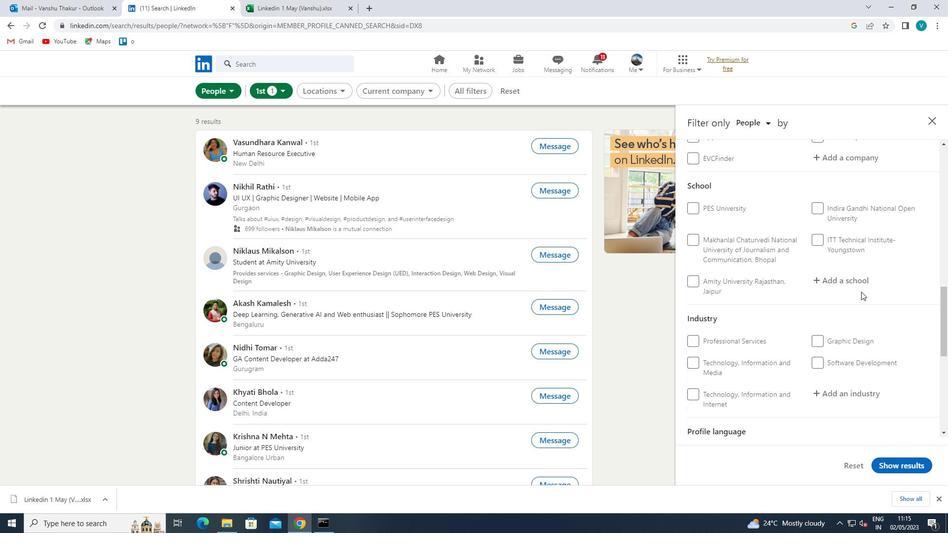 
Action: Mouse pressed left at (863, 278)
Screenshot: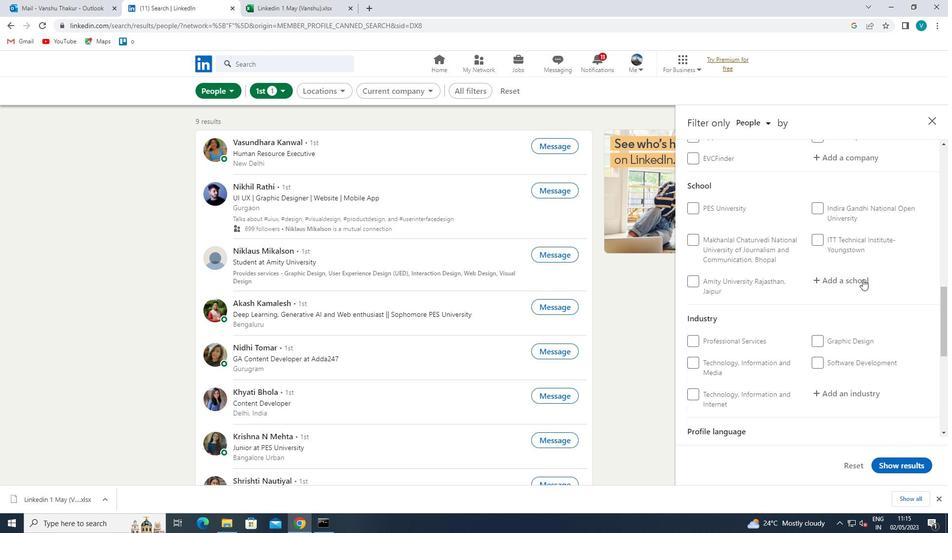 
Action: Mouse moved to (863, 277)
Screenshot: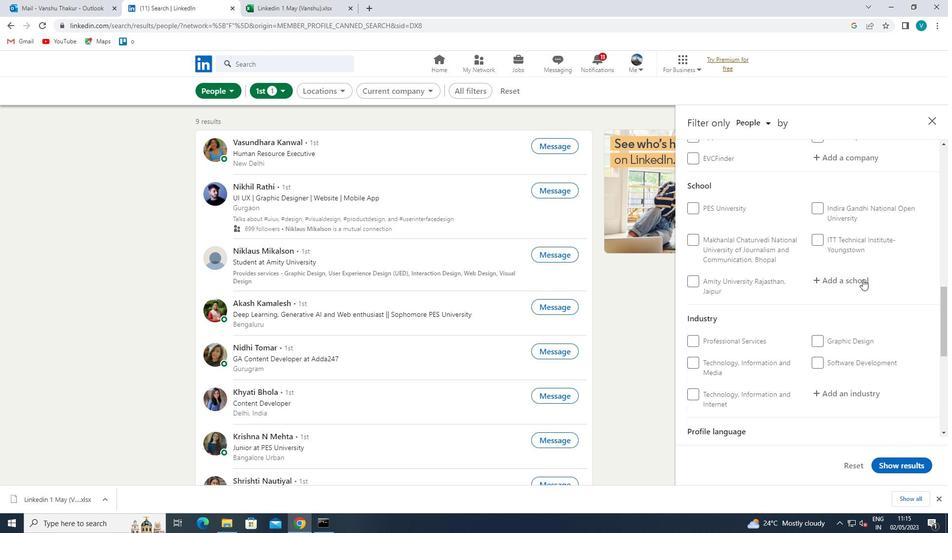
Action: Key pressed <Key.shift>MEDI
Screenshot: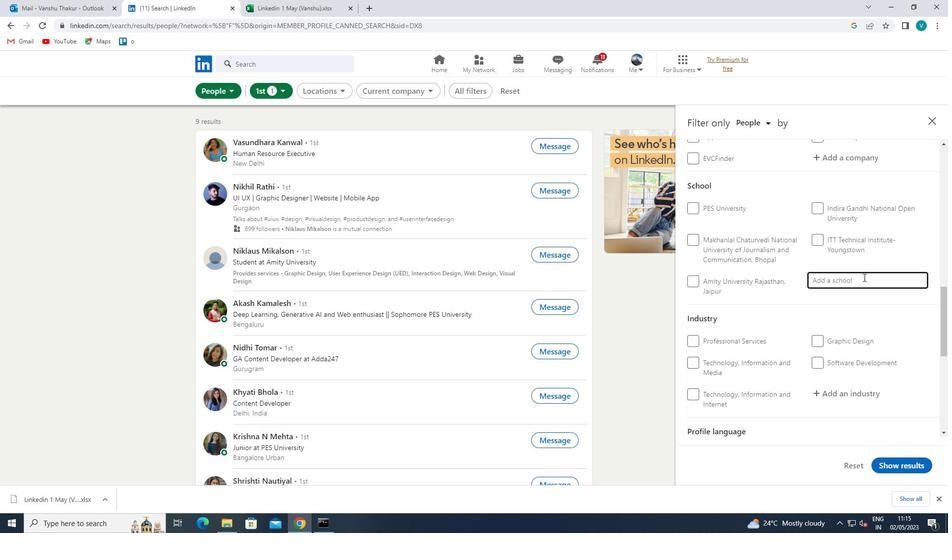 
Action: Mouse moved to (800, 294)
Screenshot: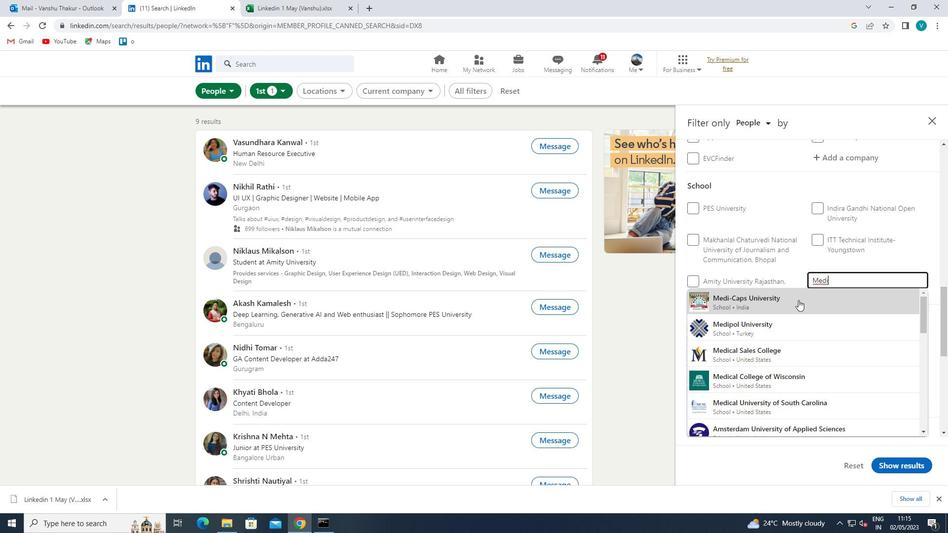 
Action: Mouse pressed left at (800, 294)
Screenshot: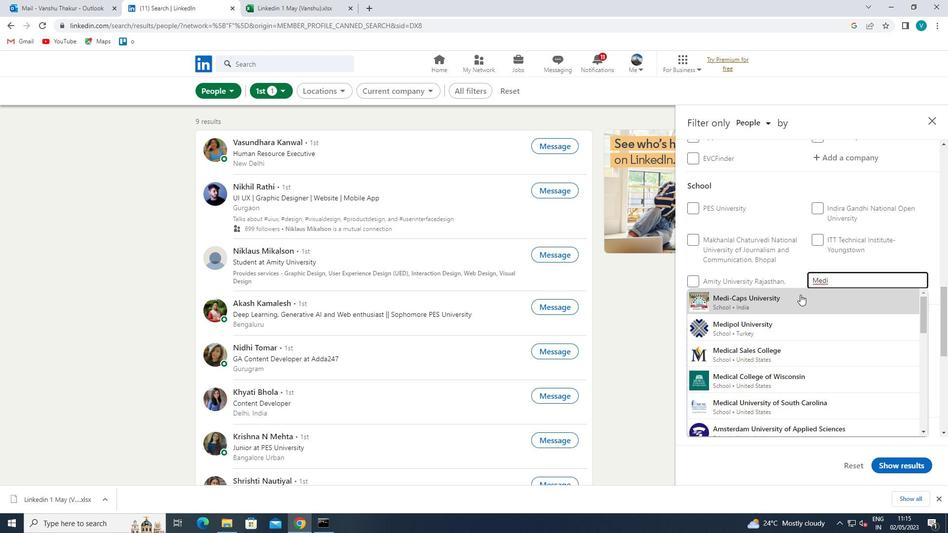 
Action: Mouse scrolled (800, 294) with delta (0, 0)
Screenshot: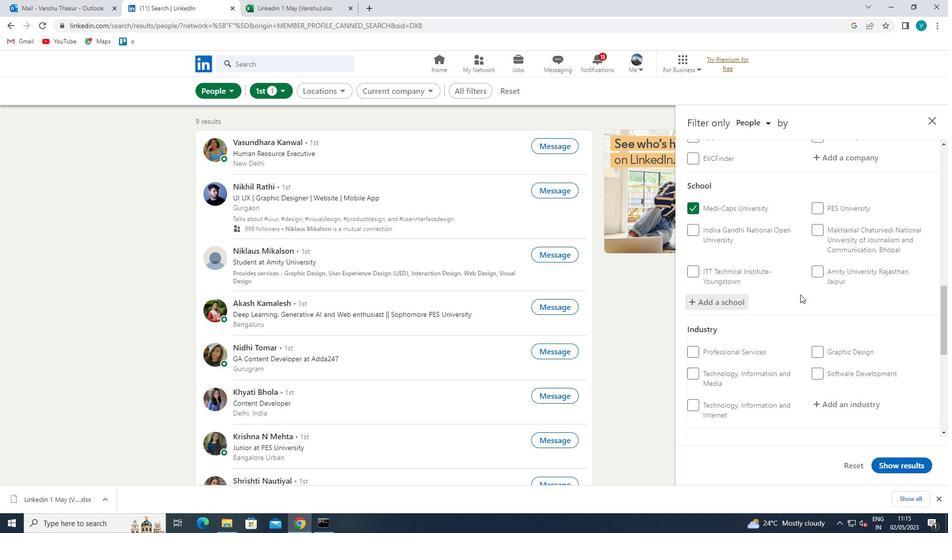 
Action: Mouse scrolled (800, 294) with delta (0, 0)
Screenshot: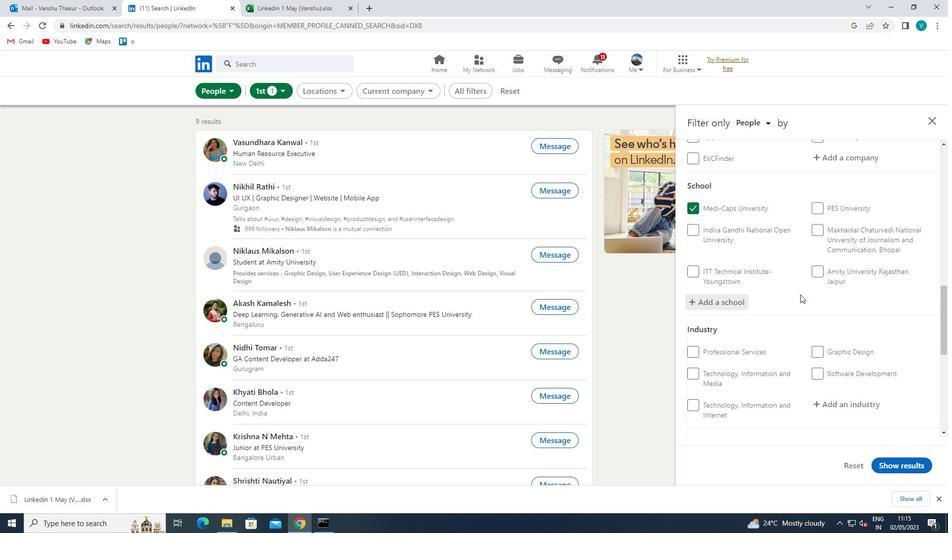 
Action: Mouse scrolled (800, 294) with delta (0, 0)
Screenshot: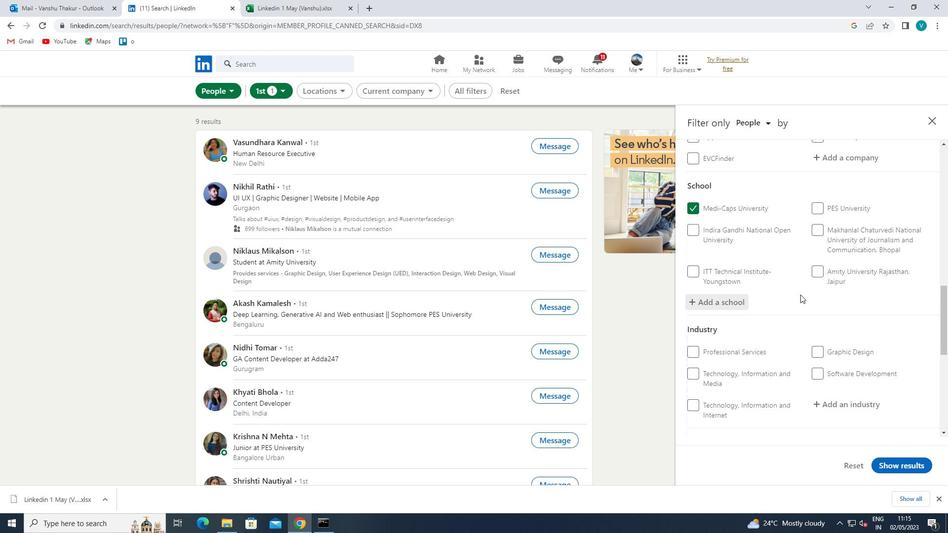 
Action: Mouse moved to (836, 262)
Screenshot: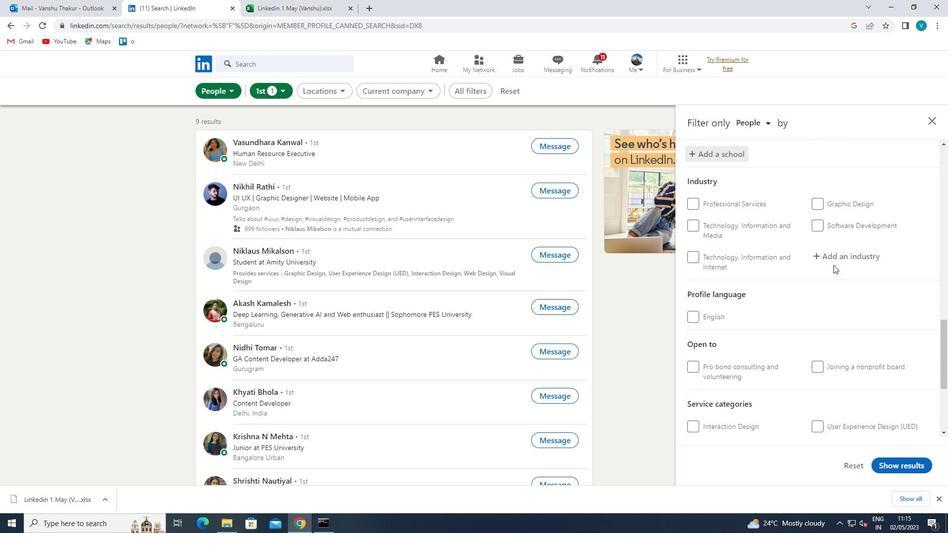 
Action: Mouse pressed left at (836, 262)
Screenshot: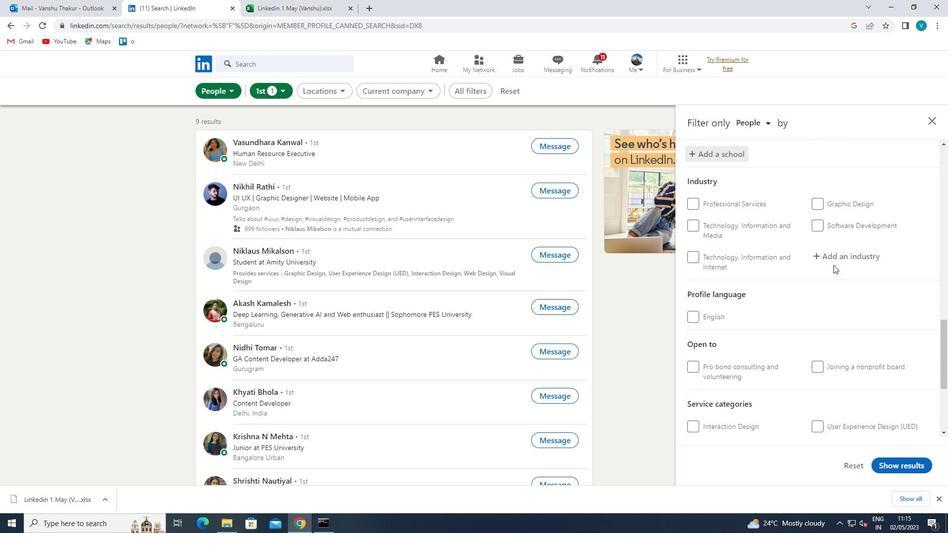 
Action: Key pressed <Key.shift><Key.shift><Key.shift><Key.shift><Key.shift><Key.shift><Key.shift><Key.shift><Key.shift><Key.shift>WRITING<Key.space>
Screenshot: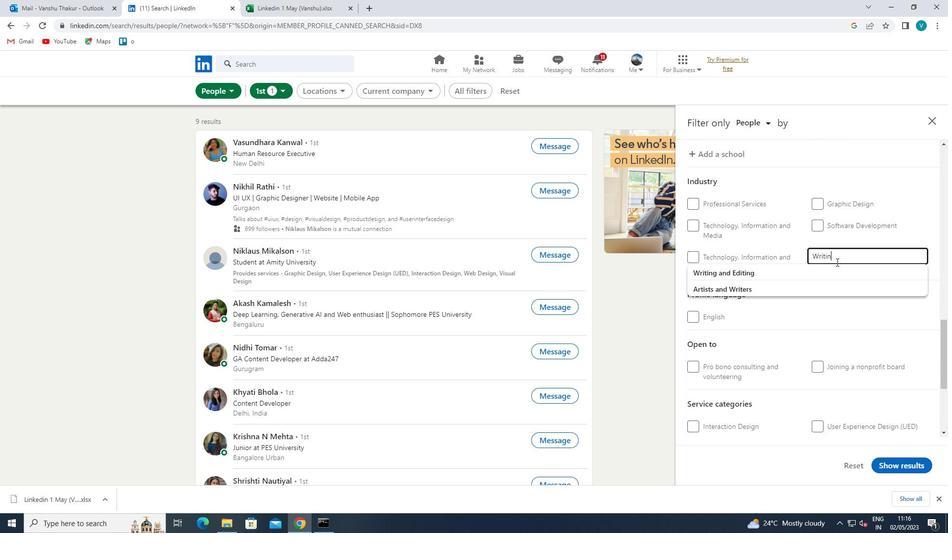 
Action: Mouse moved to (822, 270)
Screenshot: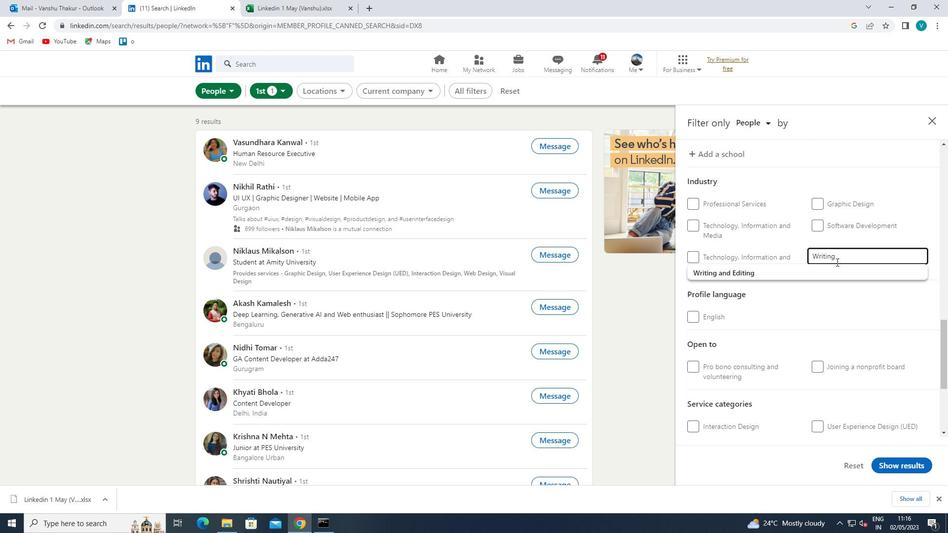 
Action: Mouse pressed left at (822, 270)
Screenshot: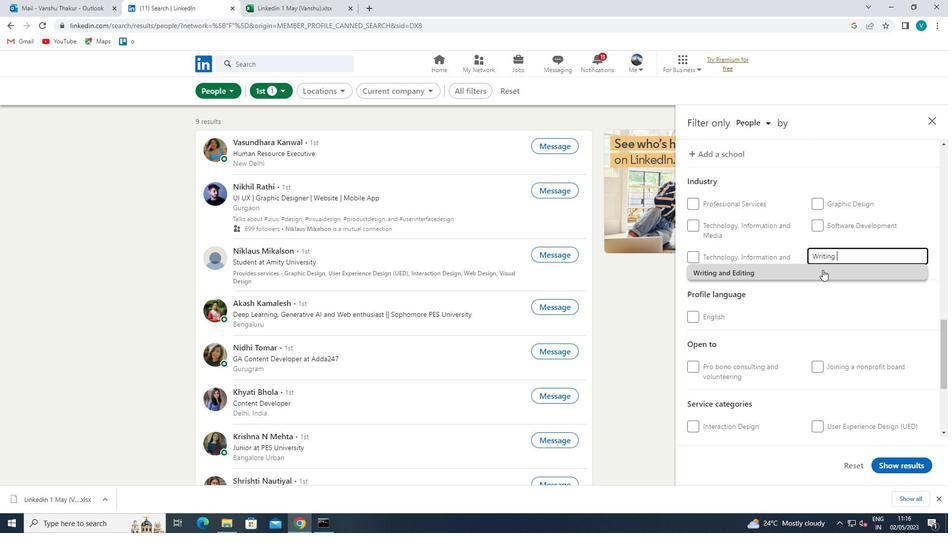 
Action: Mouse scrolled (822, 269) with delta (0, 0)
Screenshot: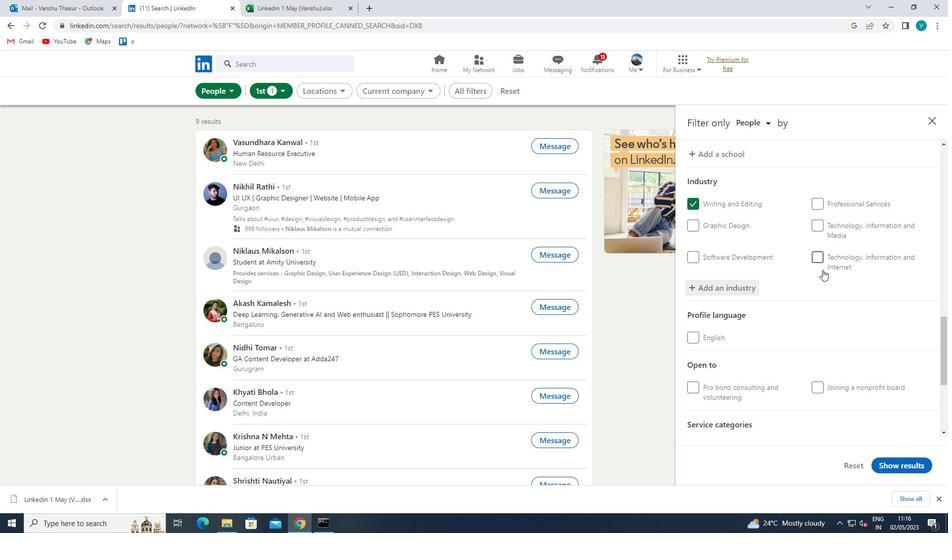 
Action: Mouse scrolled (822, 269) with delta (0, 0)
Screenshot: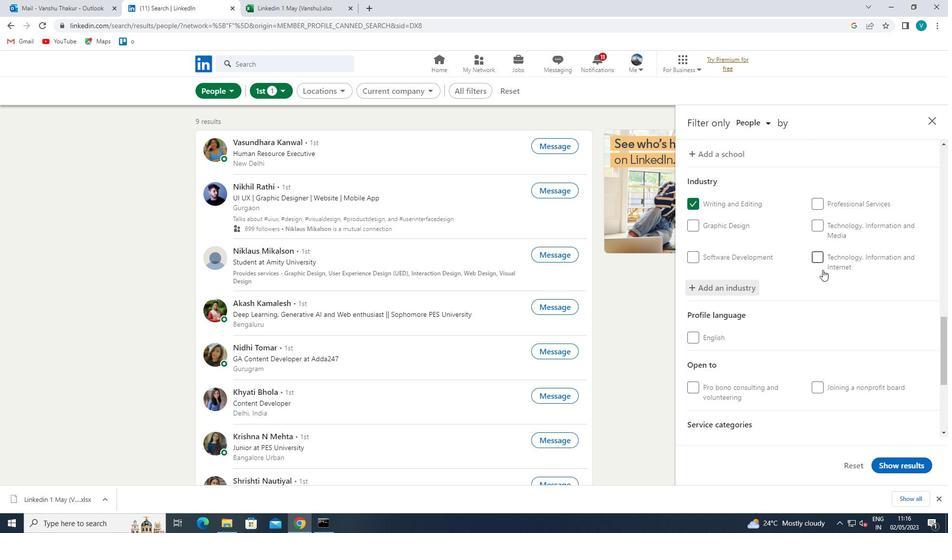 
Action: Mouse scrolled (822, 269) with delta (0, 0)
Screenshot: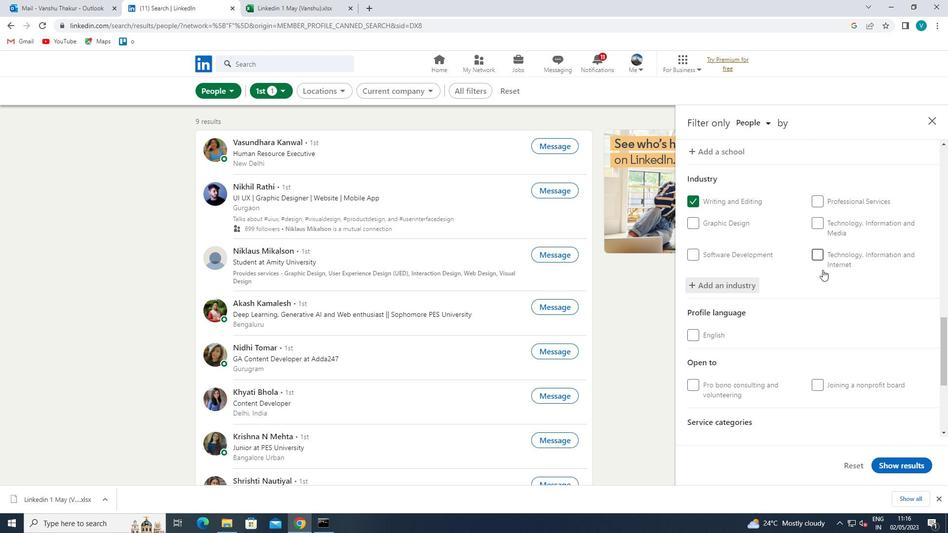 
Action: Mouse scrolled (822, 269) with delta (0, 0)
Screenshot: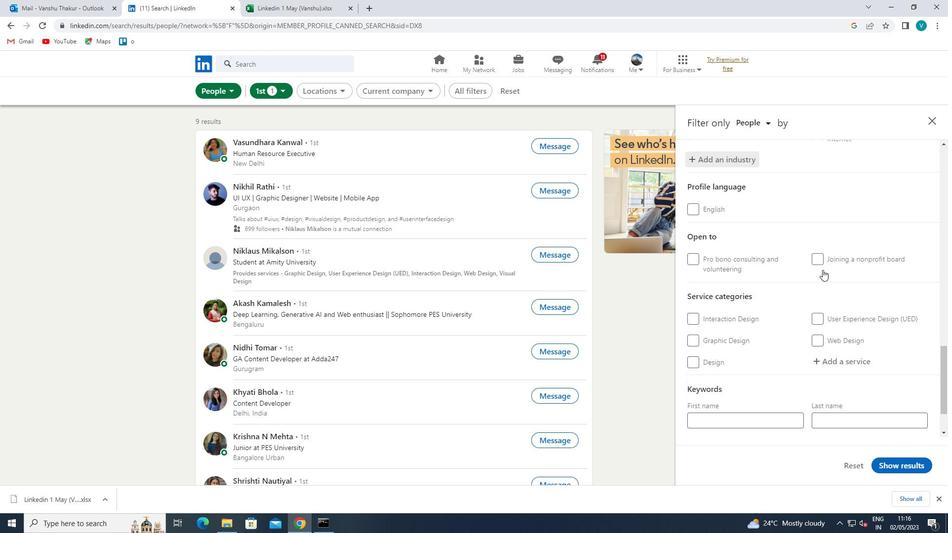 
Action: Mouse moved to (846, 298)
Screenshot: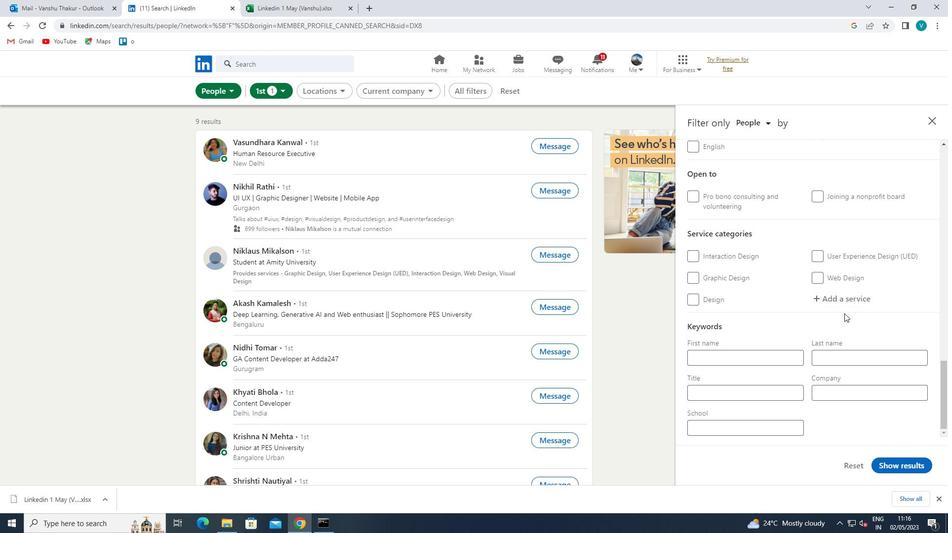 
Action: Mouse pressed left at (846, 298)
Screenshot: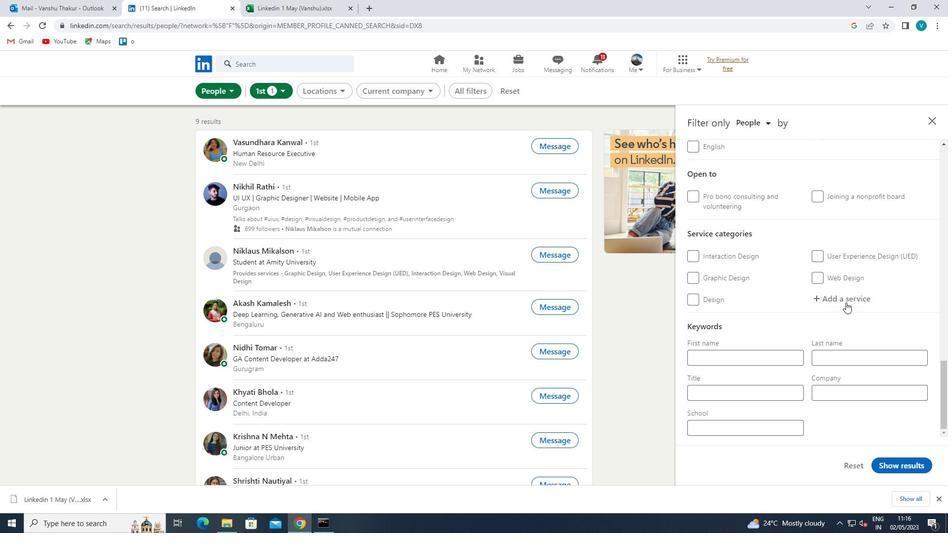 
Action: Mouse moved to (756, 350)
Screenshot: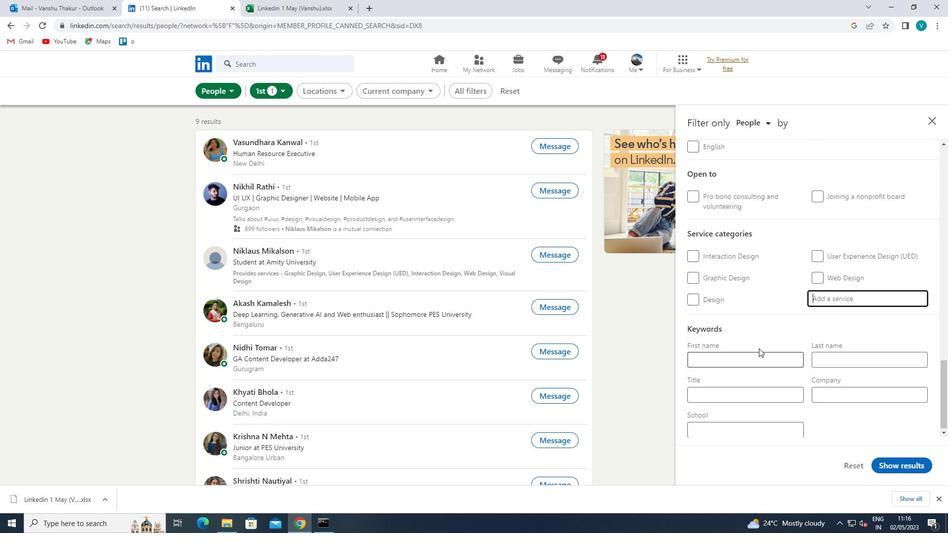 
Action: Key pressed <Key.shift>LIFE<Key.space><Key.shift>INSURANCE<Key.space>
Screenshot: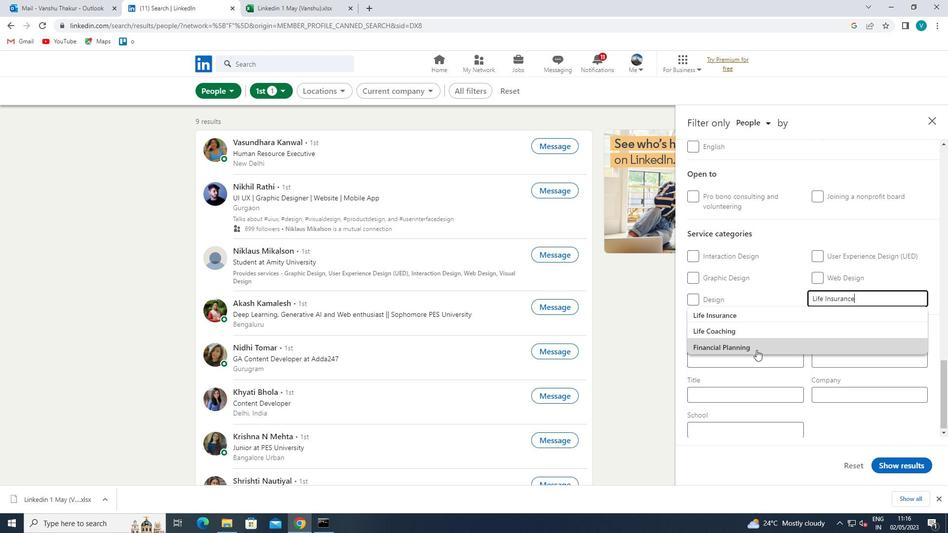 
Action: Mouse moved to (806, 320)
Screenshot: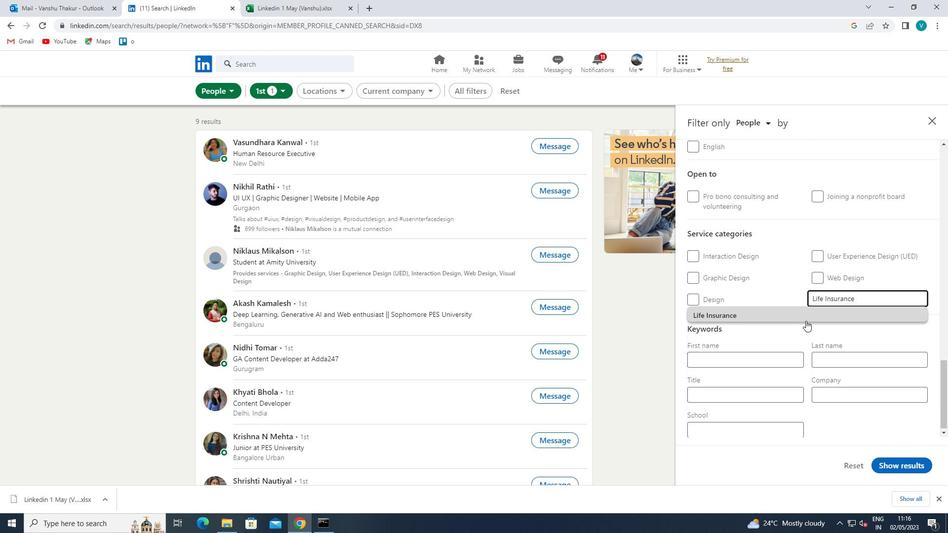 
Action: Mouse pressed left at (806, 320)
Screenshot: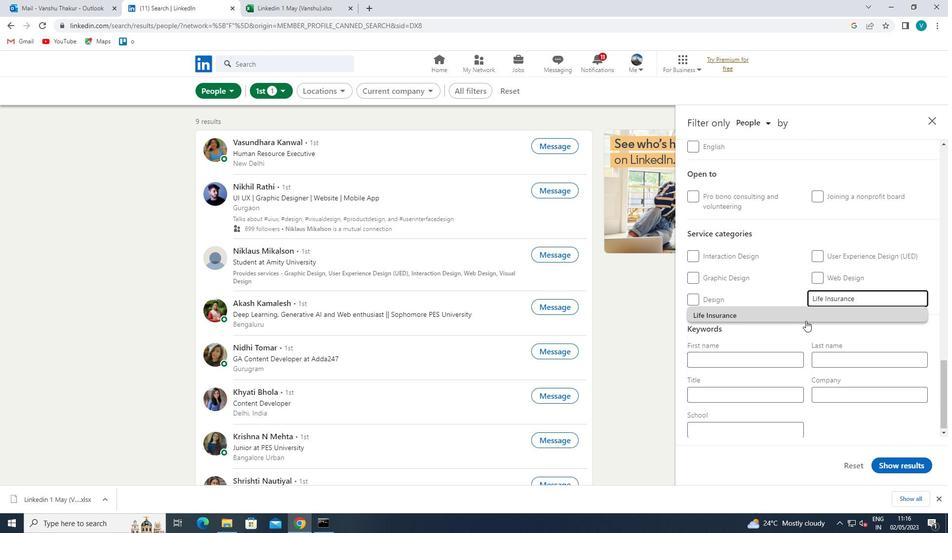 
Action: Mouse moved to (806, 320)
Screenshot: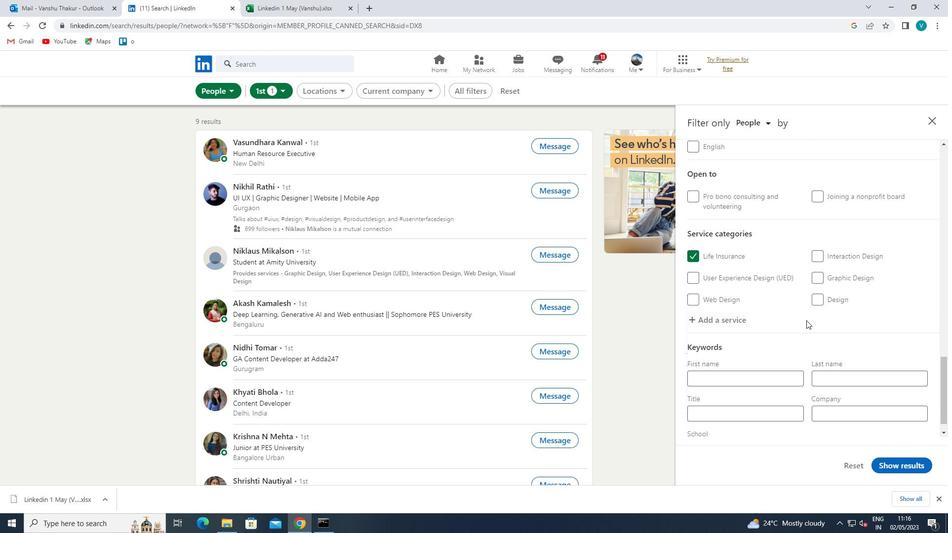 
Action: Mouse scrolled (806, 319) with delta (0, 0)
Screenshot: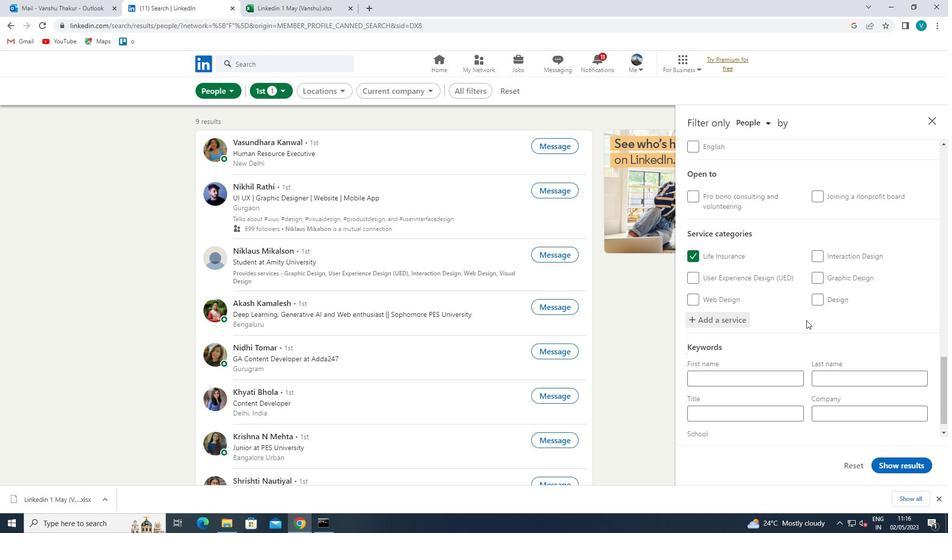 
Action: Mouse scrolled (806, 319) with delta (0, 0)
Screenshot: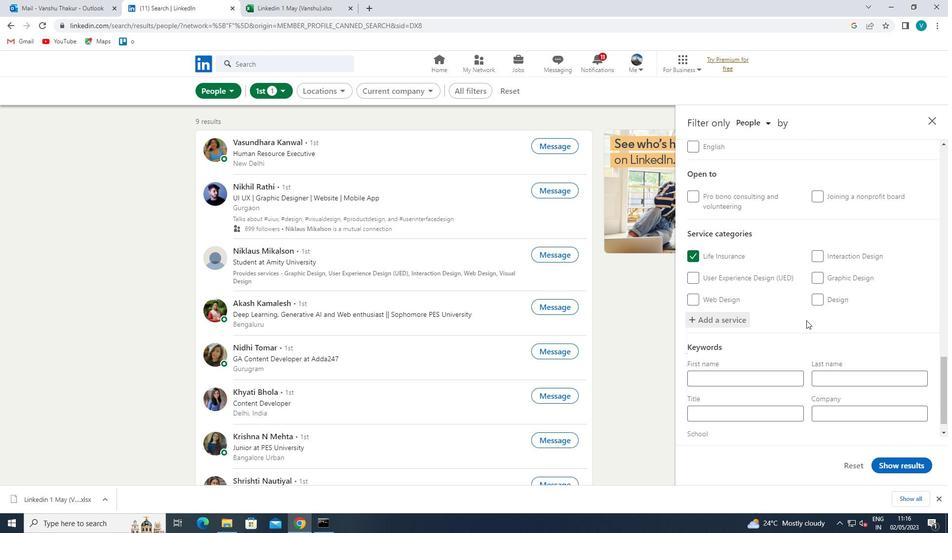 
Action: Mouse scrolled (806, 319) with delta (0, 0)
Screenshot: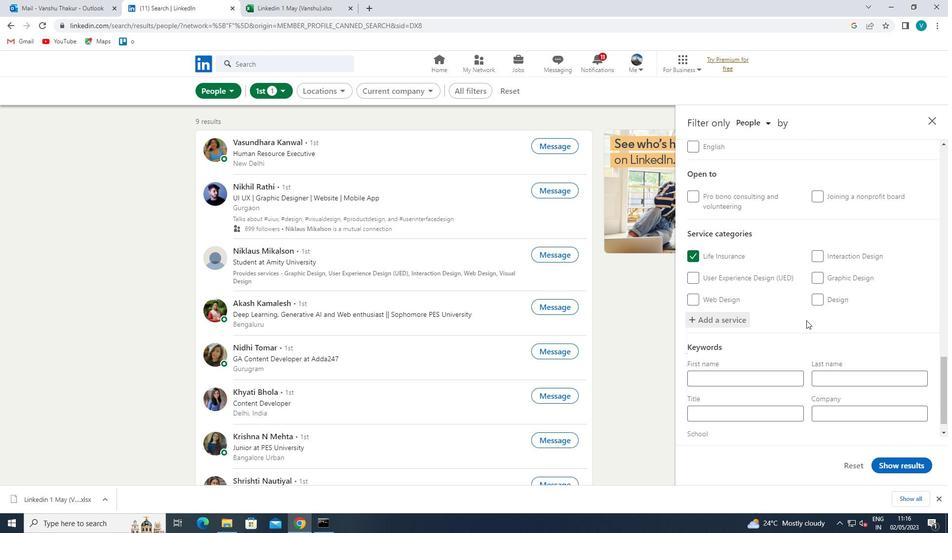 
Action: Mouse moved to (781, 392)
Screenshot: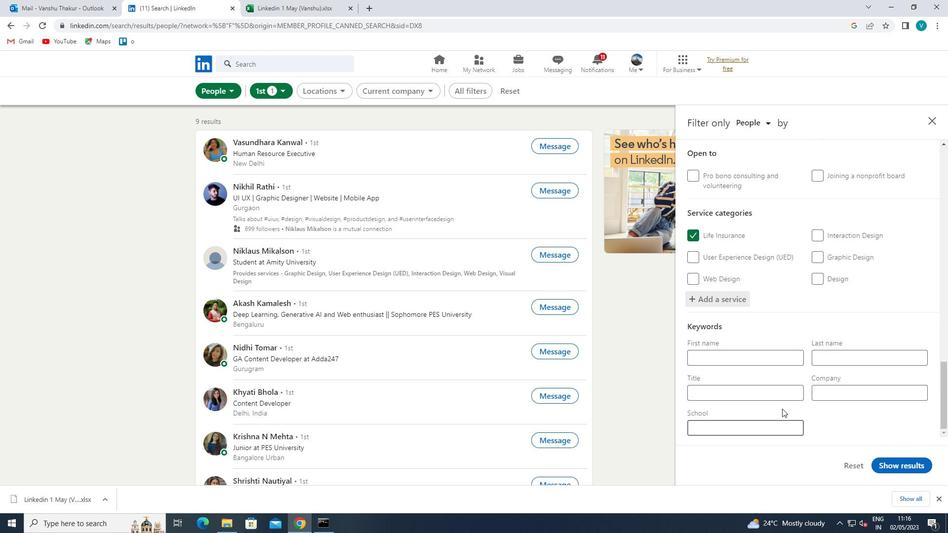 
Action: Mouse pressed left at (781, 392)
Screenshot: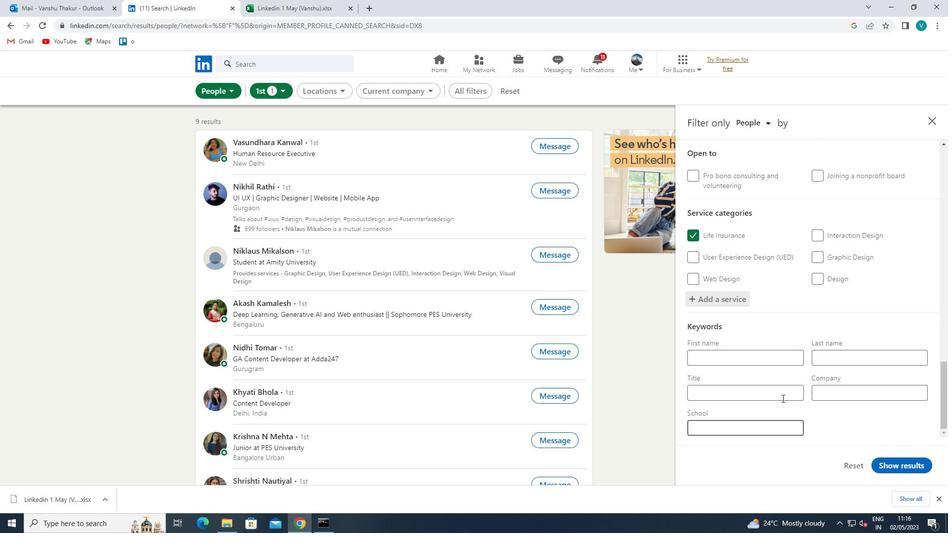 
Action: Key pressed <Key.shift>MEDICAL<Key.space><Key.shift>LABORATORY<Key.space><Key.shift>TECH<Key.space>
Screenshot: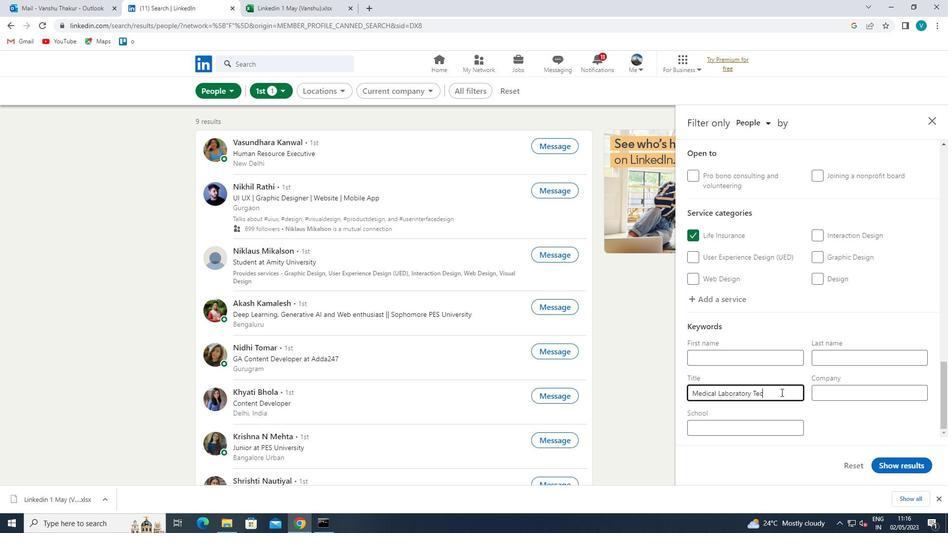 
Action: Mouse moved to (895, 463)
Screenshot: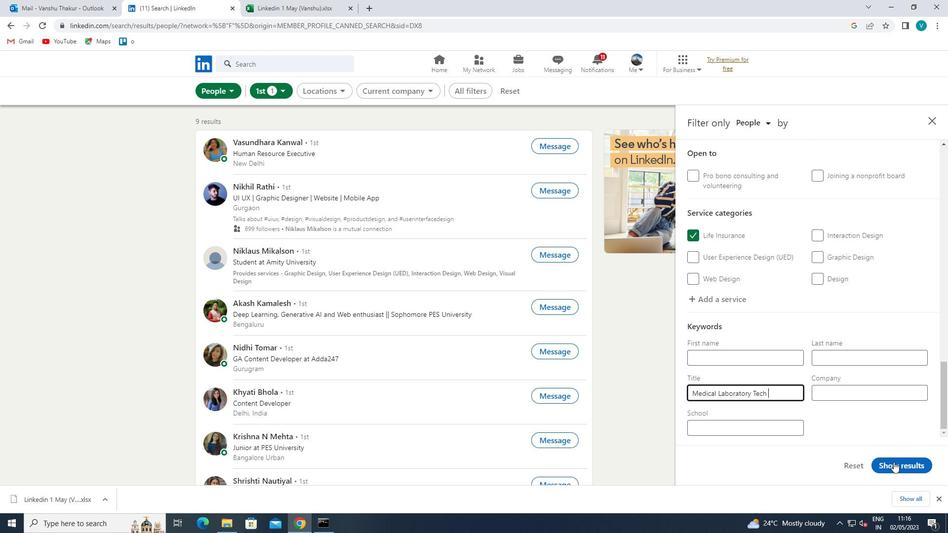 
Action: Mouse pressed left at (895, 463)
Screenshot: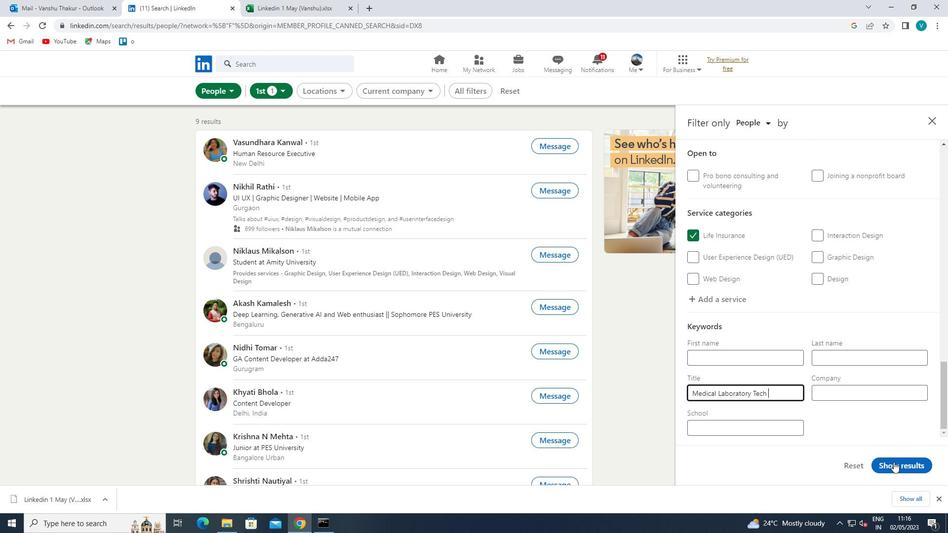 
Action: Mouse moved to (896, 463)
Screenshot: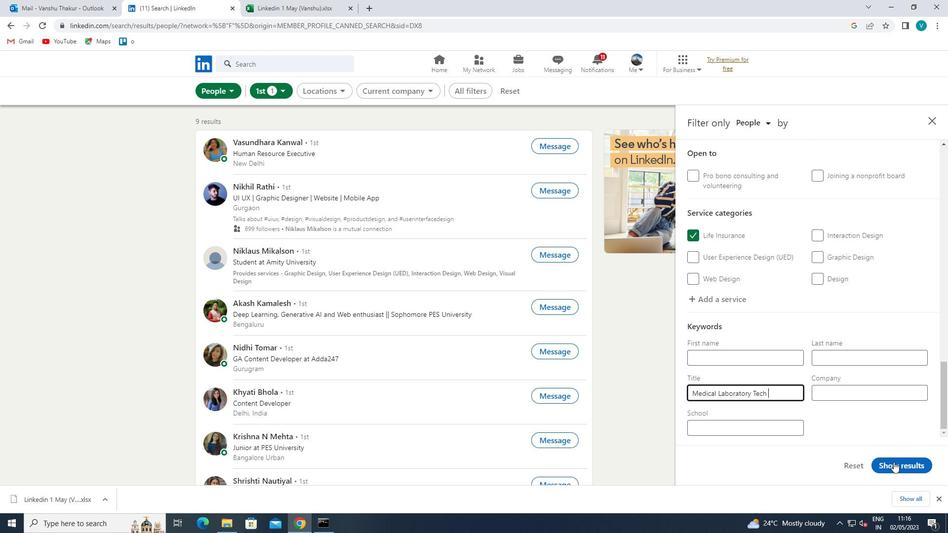 
